 Task: Create a task  Implement a new remote access system for a company's employees , assign it to team member softage.4@softage.net in the project AgileHive and update the status of the task to  On Track  , set the priority of the task to Low
Action: Mouse moved to (164, 298)
Screenshot: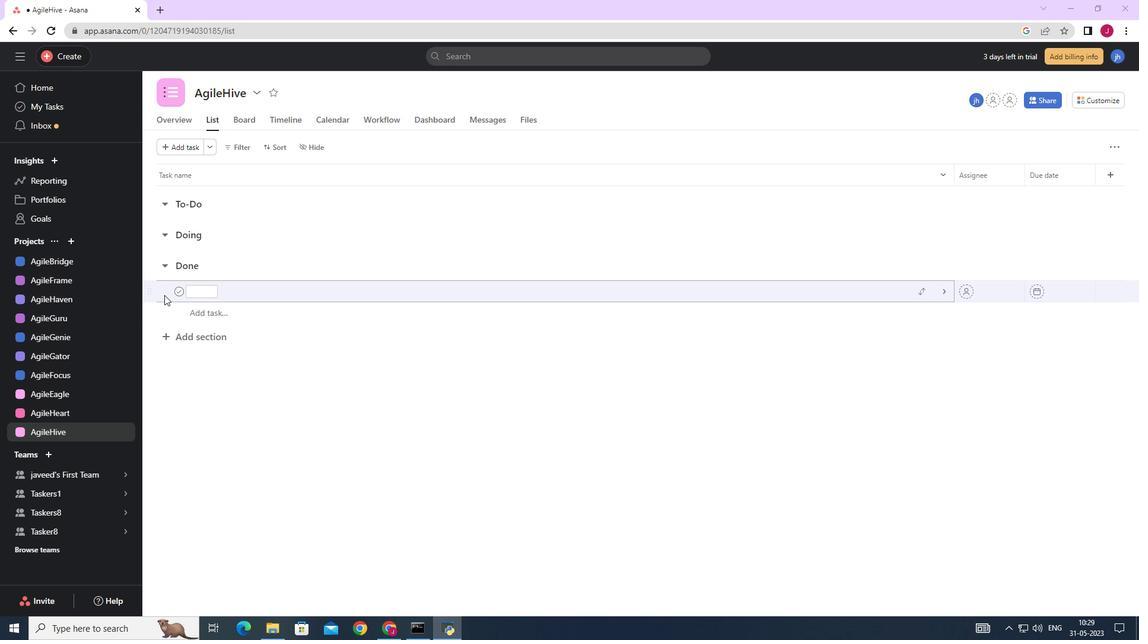 
Action: Mouse scrolled (164, 299) with delta (0, 0)
Screenshot: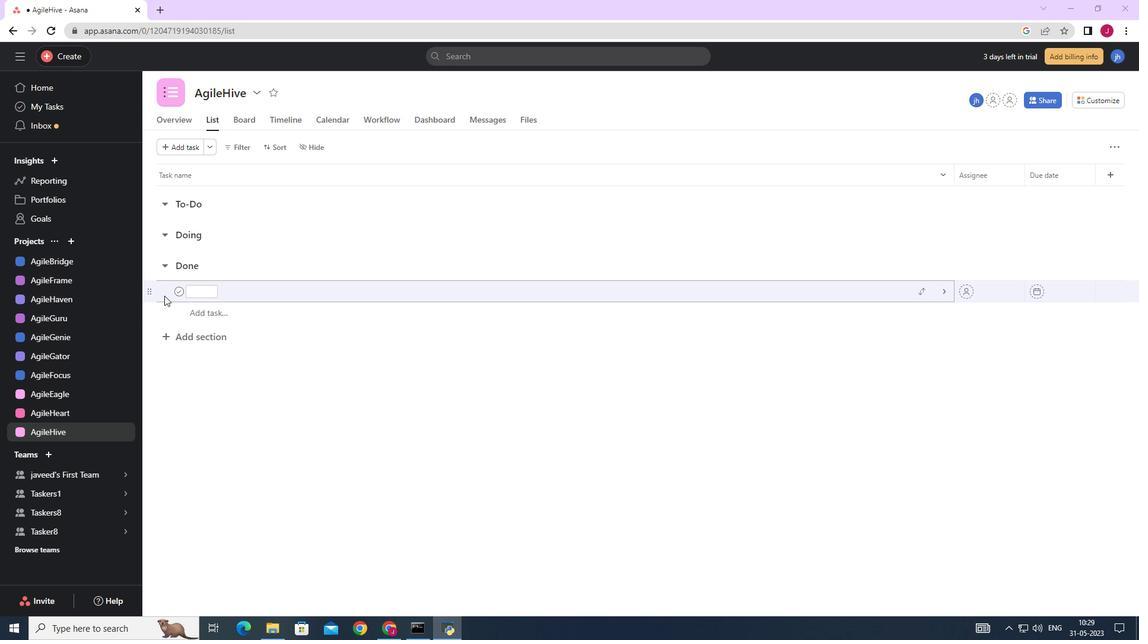 
Action: Mouse scrolled (164, 299) with delta (0, 0)
Screenshot: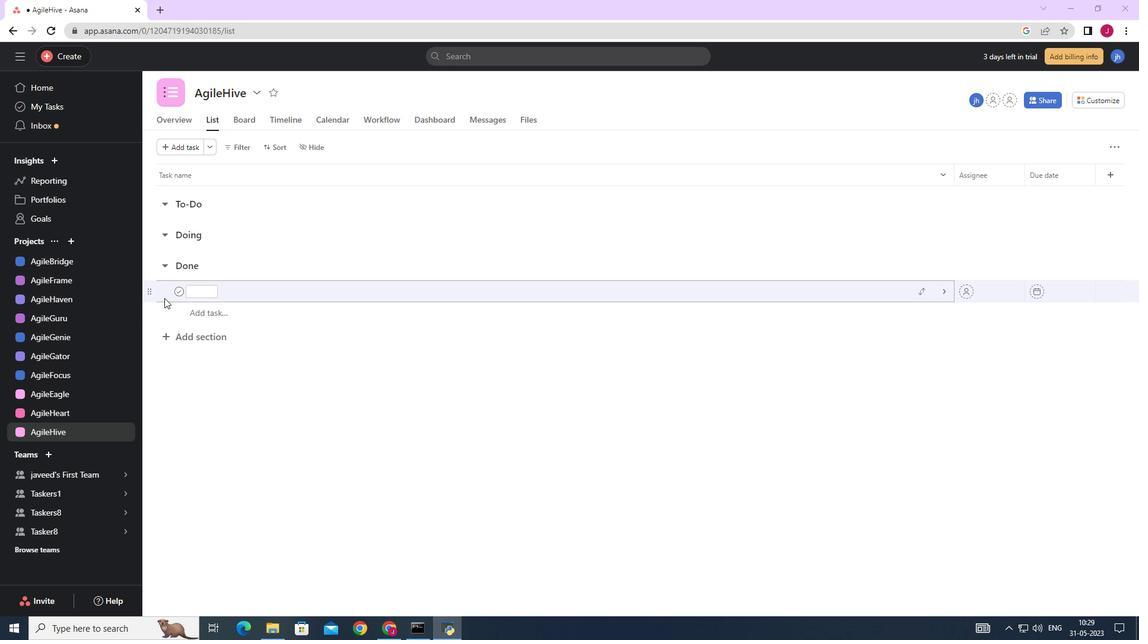 
Action: Mouse scrolled (164, 299) with delta (0, 0)
Screenshot: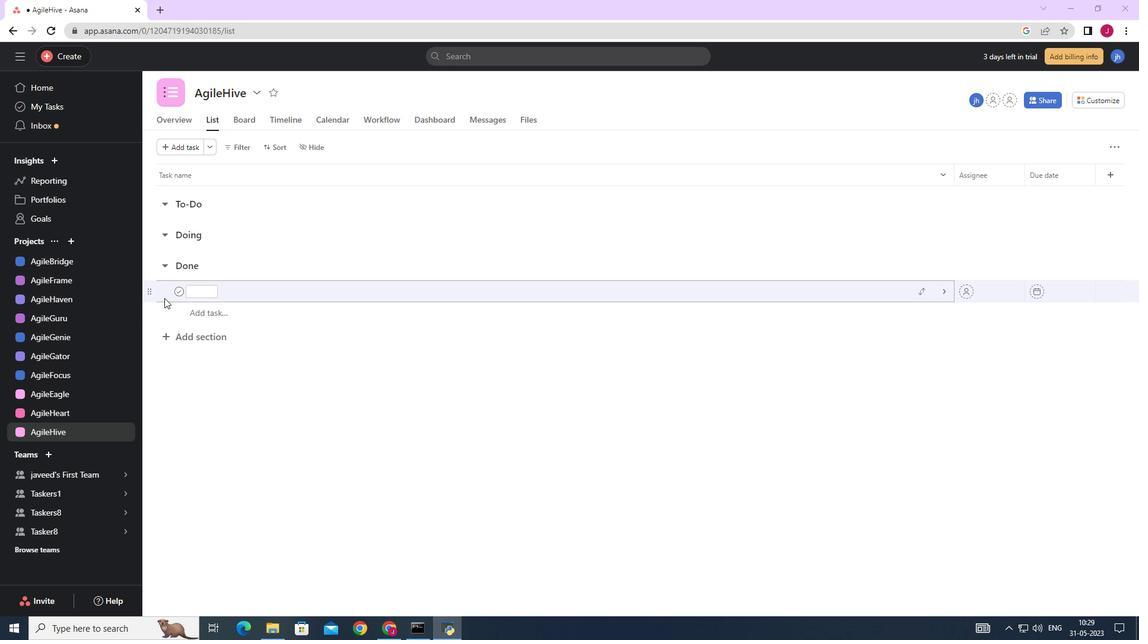 
Action: Mouse moved to (73, 86)
Screenshot: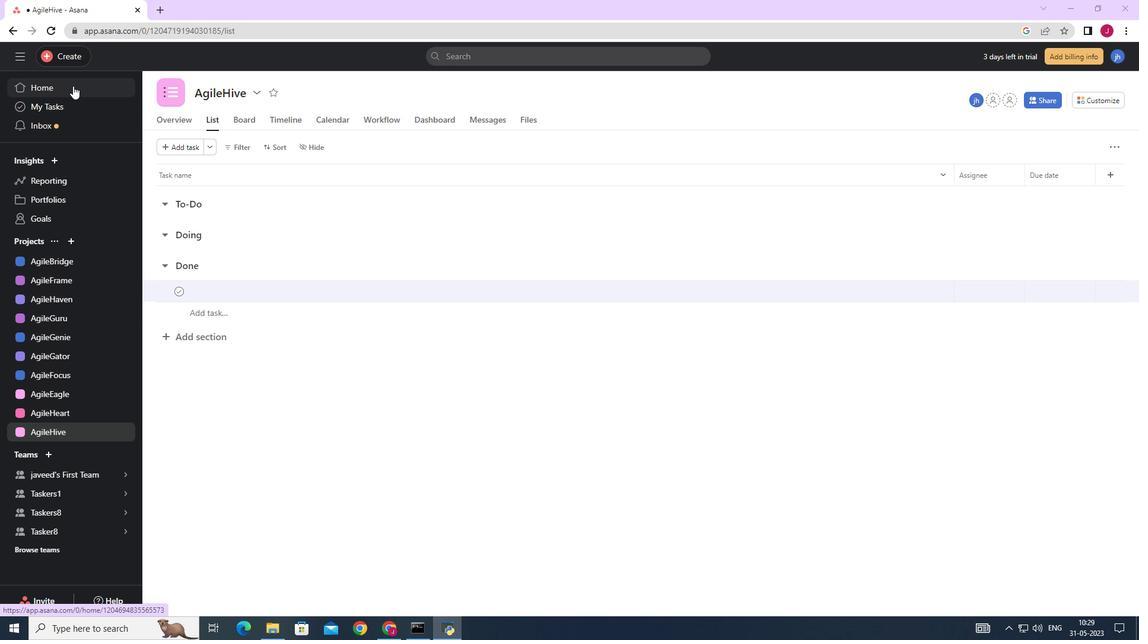 
Action: Mouse pressed left at (73, 86)
Screenshot: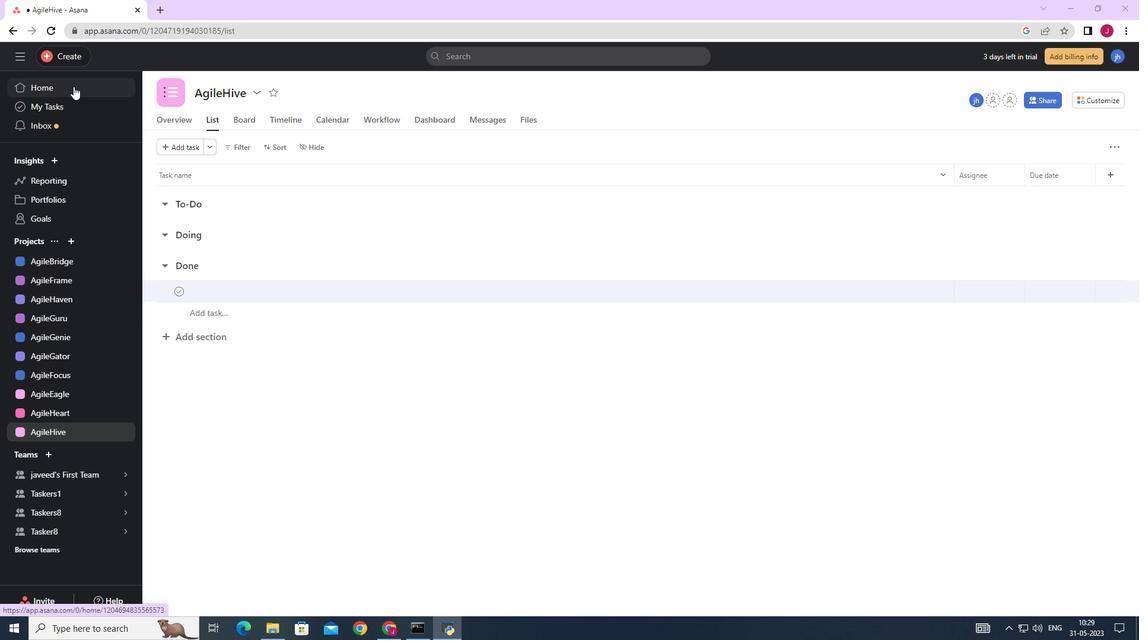 
Action: Mouse moved to (53, 264)
Screenshot: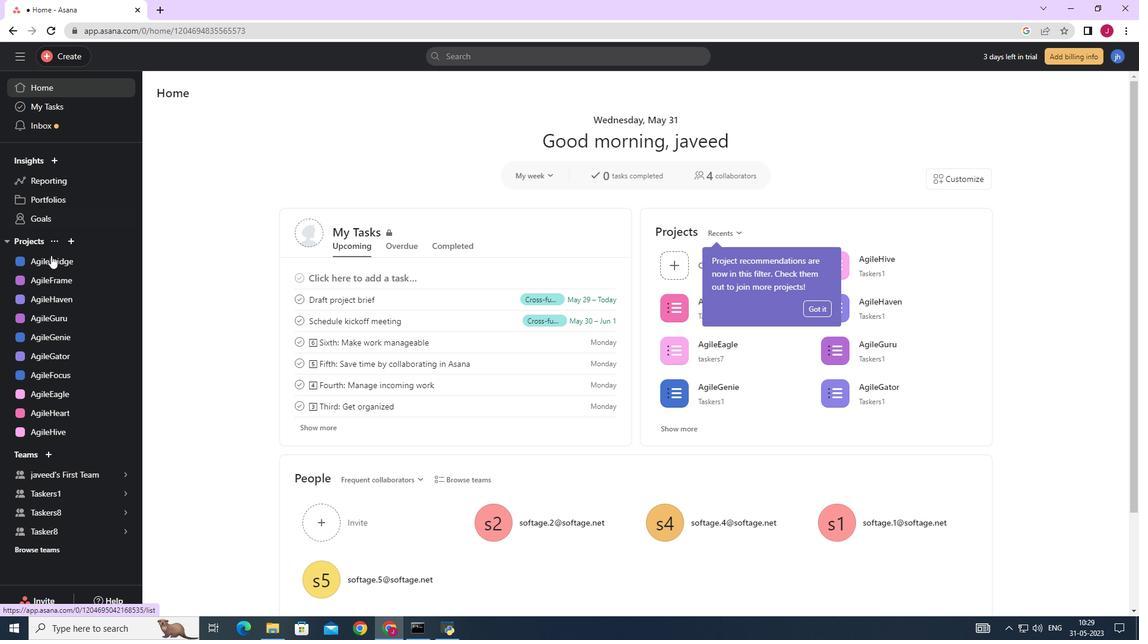 
Action: Mouse pressed left at (53, 264)
Screenshot: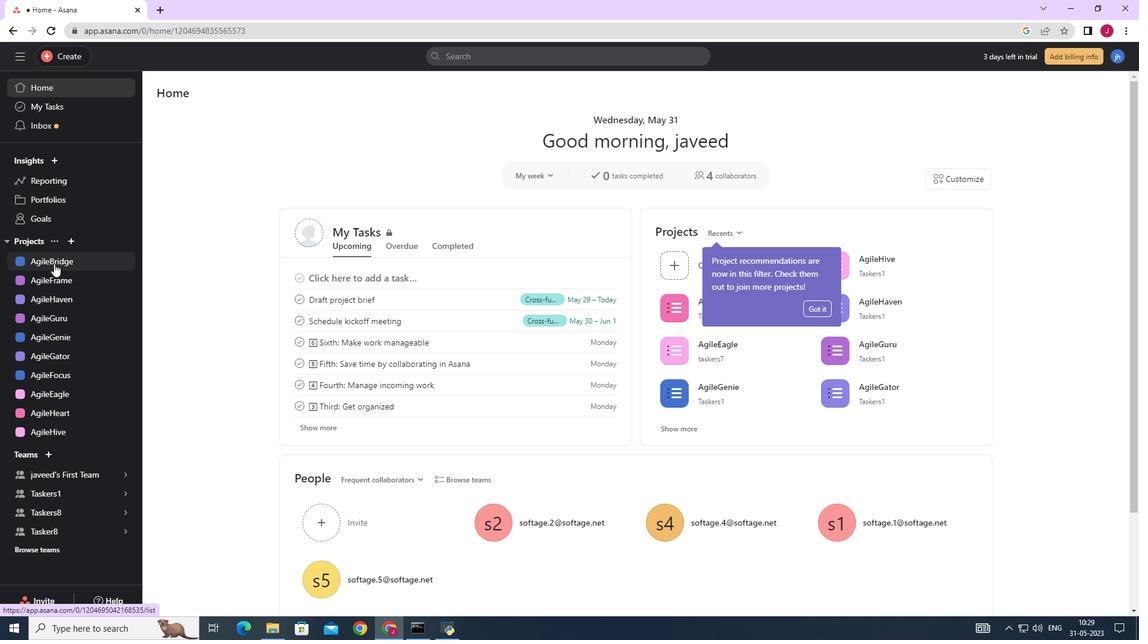 
Action: Mouse moved to (57, 433)
Screenshot: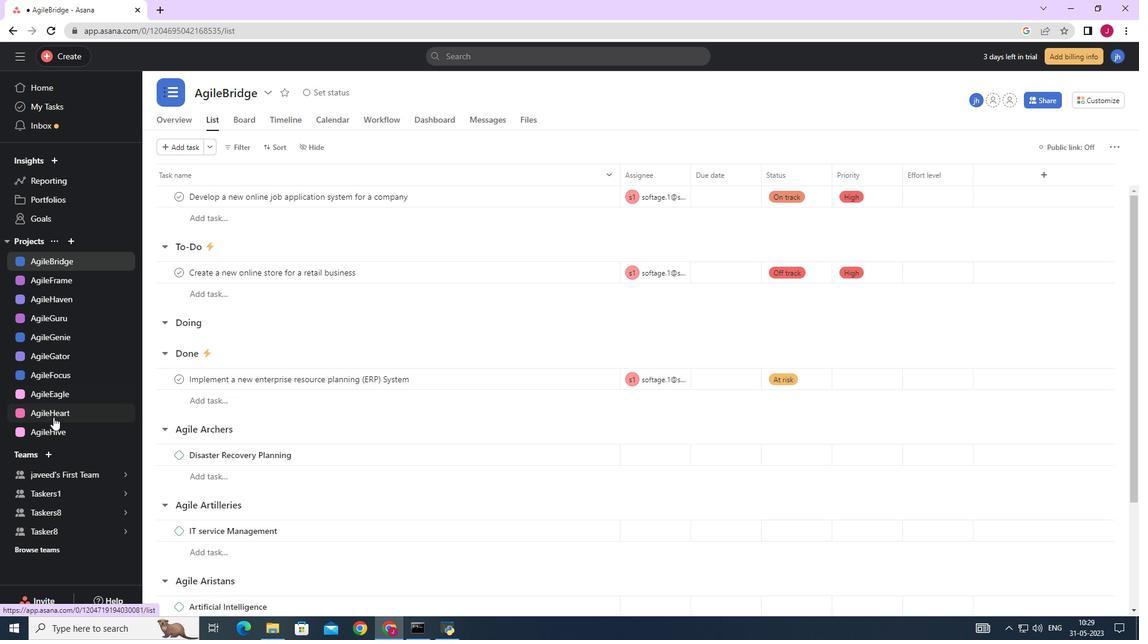 
Action: Mouse pressed left at (57, 433)
Screenshot: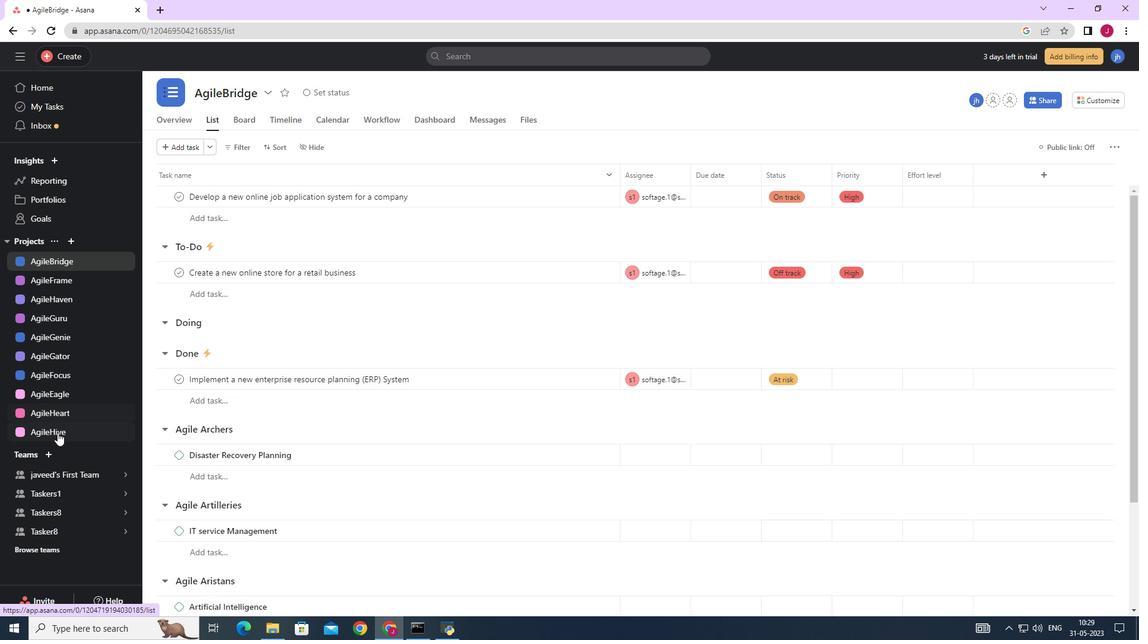 
Action: Mouse moved to (74, 55)
Screenshot: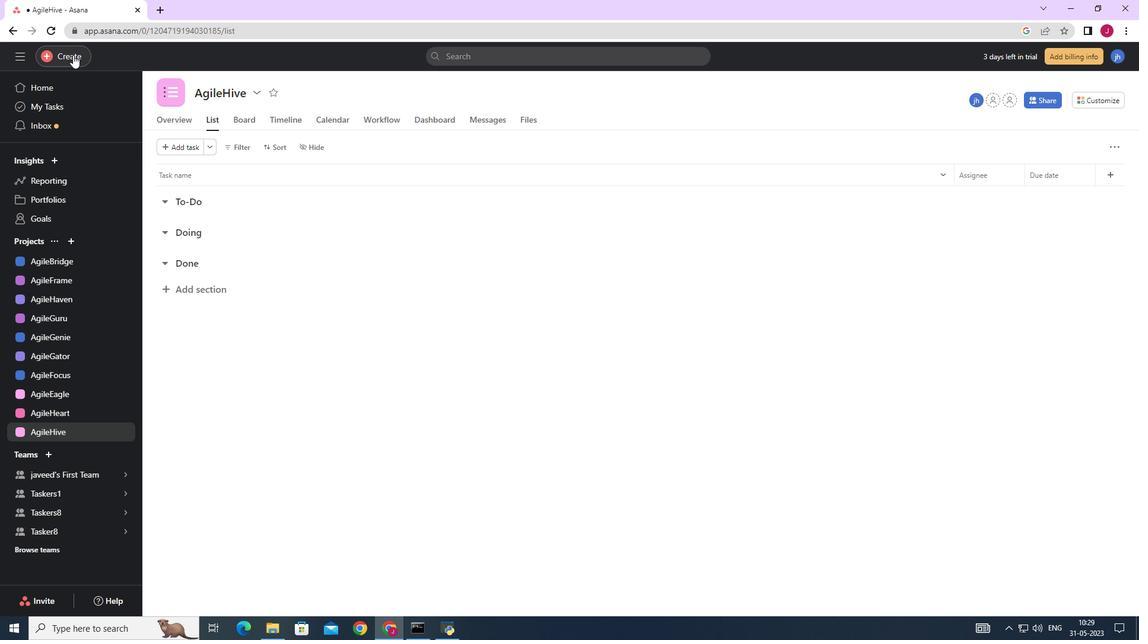 
Action: Mouse pressed left at (74, 55)
Screenshot: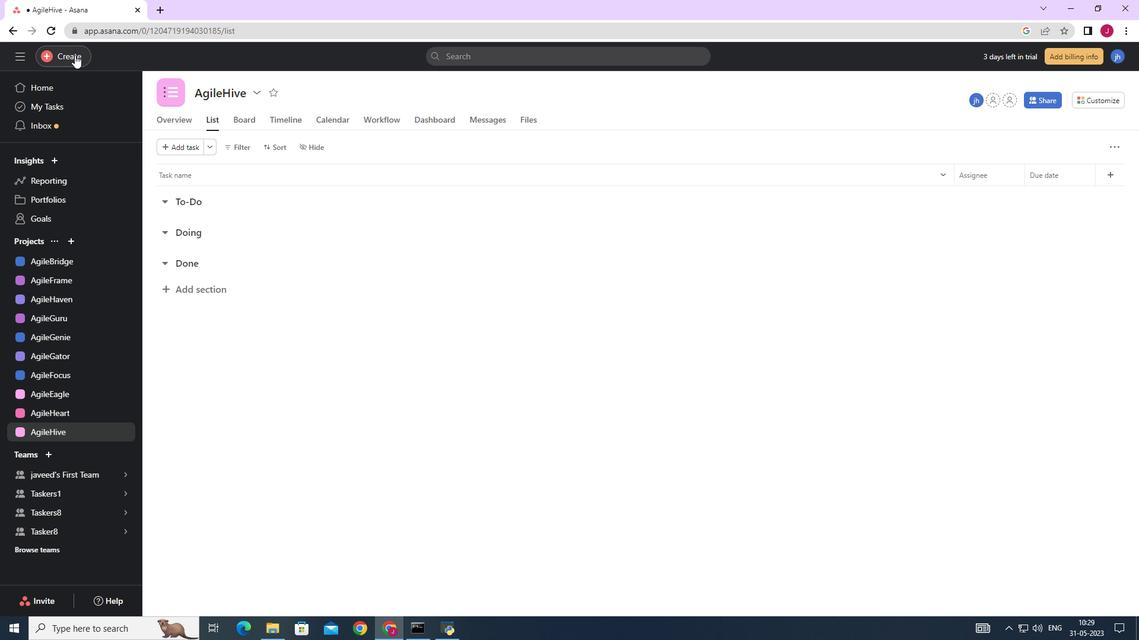 
Action: Mouse moved to (136, 56)
Screenshot: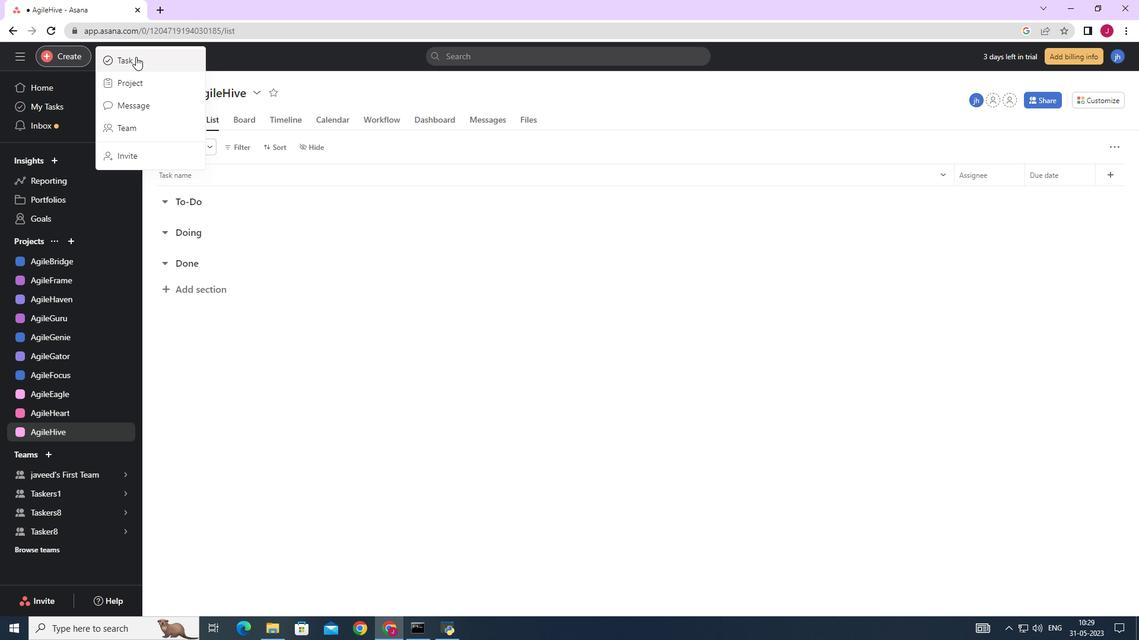 
Action: Mouse pressed left at (136, 56)
Screenshot: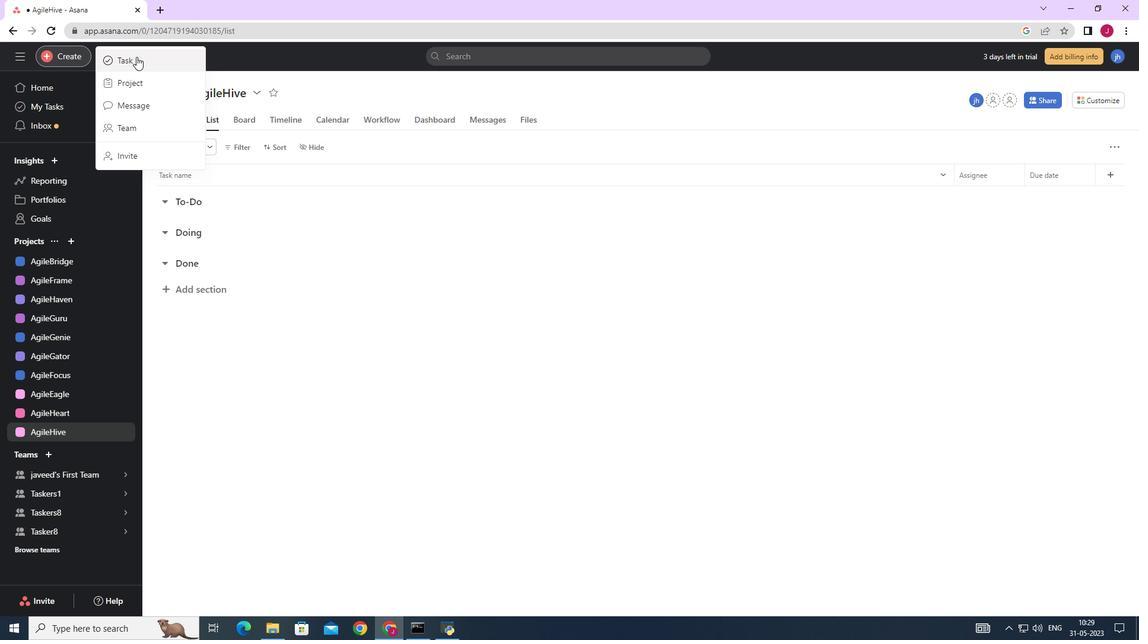 
Action: Mouse moved to (929, 394)
Screenshot: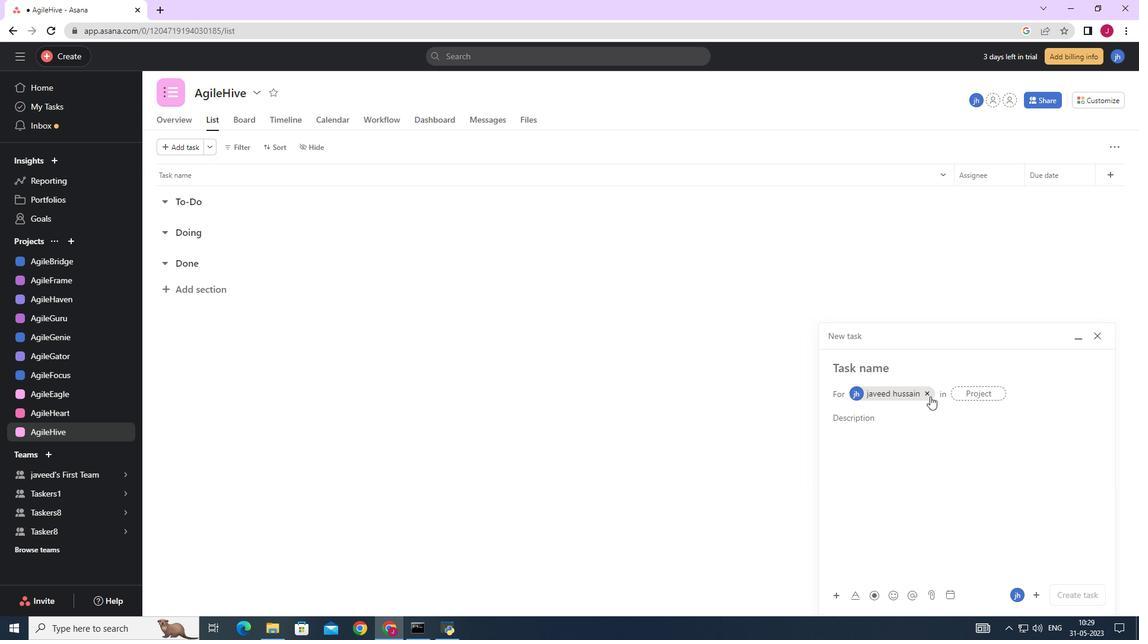 
Action: Mouse pressed left at (929, 394)
Screenshot: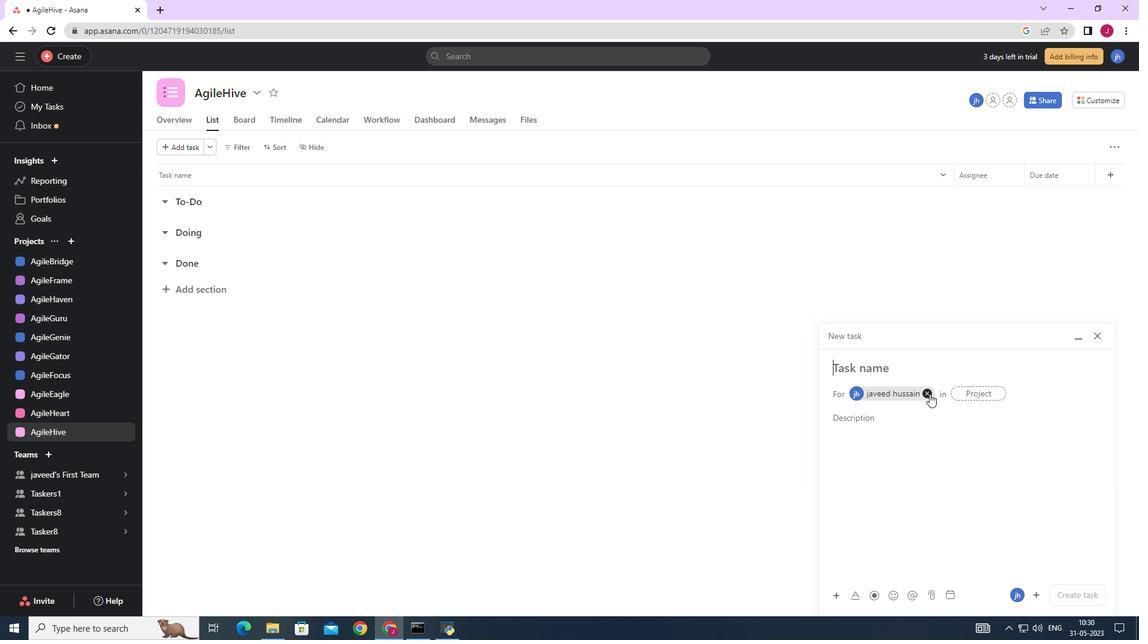 
Action: Mouse moved to (867, 366)
Screenshot: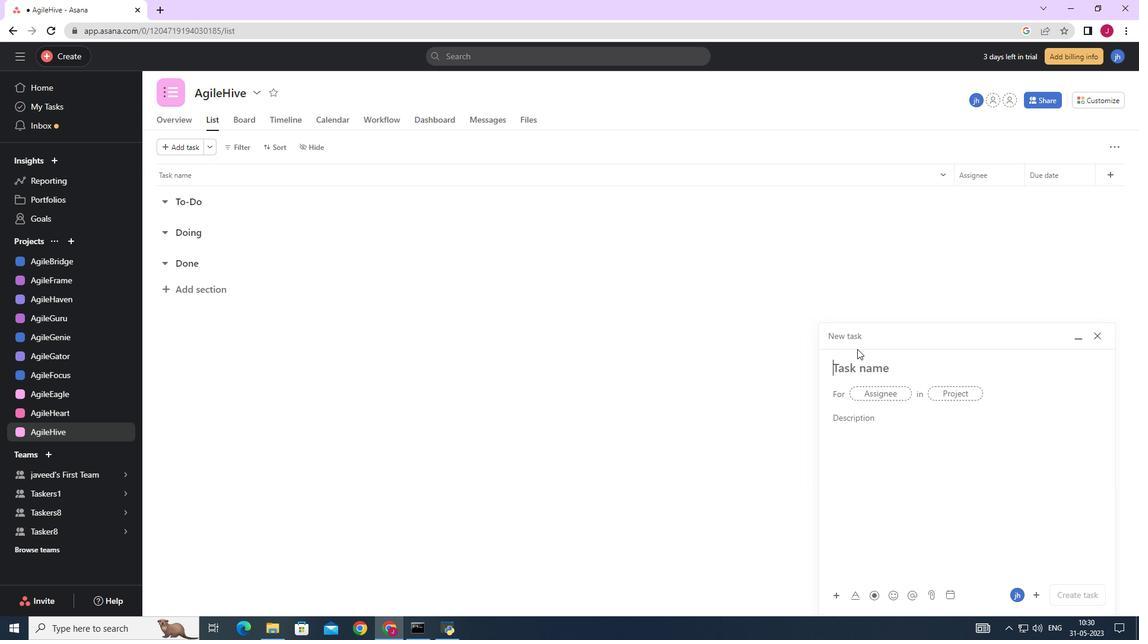 
Action: Mouse pressed left at (867, 366)
Screenshot: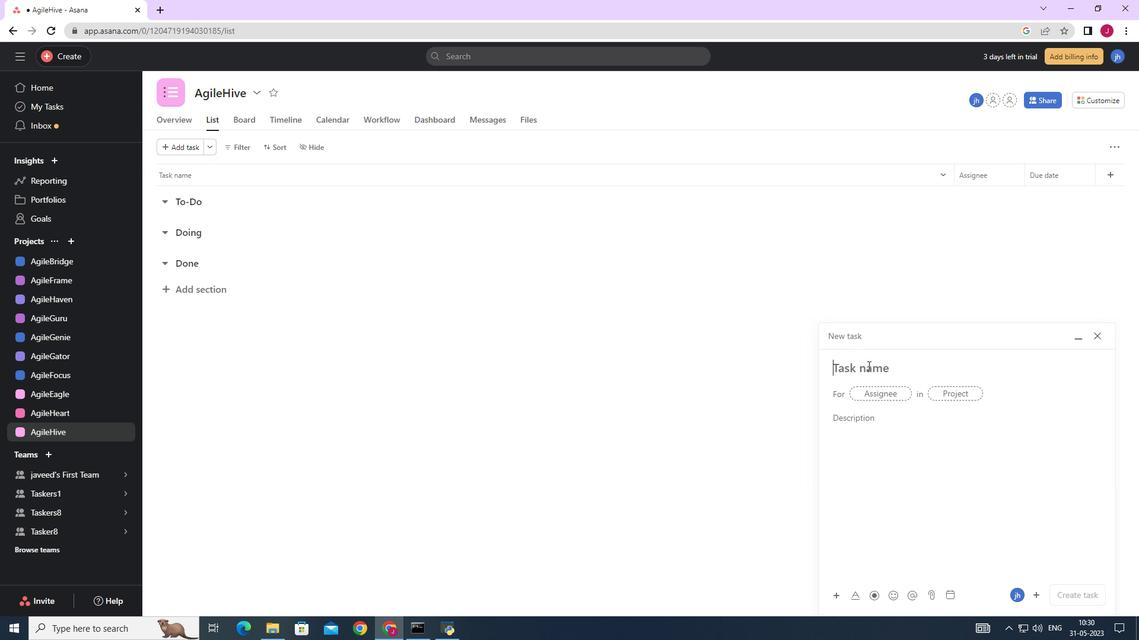 
Action: Mouse moved to (883, 322)
Screenshot: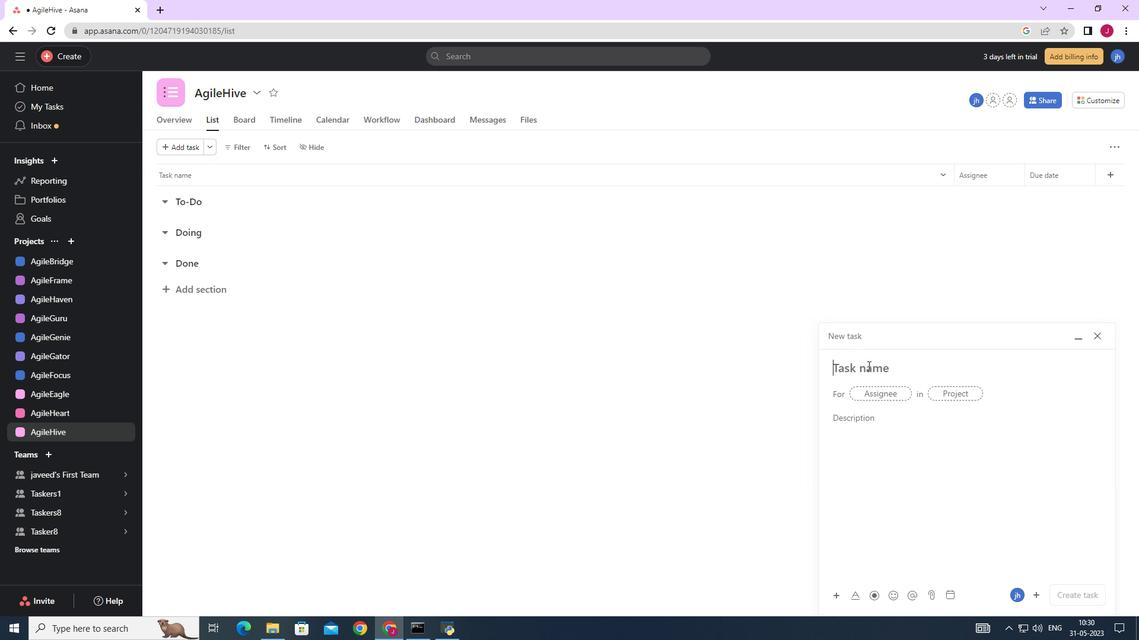
Action: Key pressed <Key.caps_lock>I<Key.caps_lock>mplement<Key.space>a<Key.space>new<Key.space>remote<Key.space>access<Key.space>system<Key.space>for<Key.space>a<Key.space>companys<Key.space>employee
Screenshot: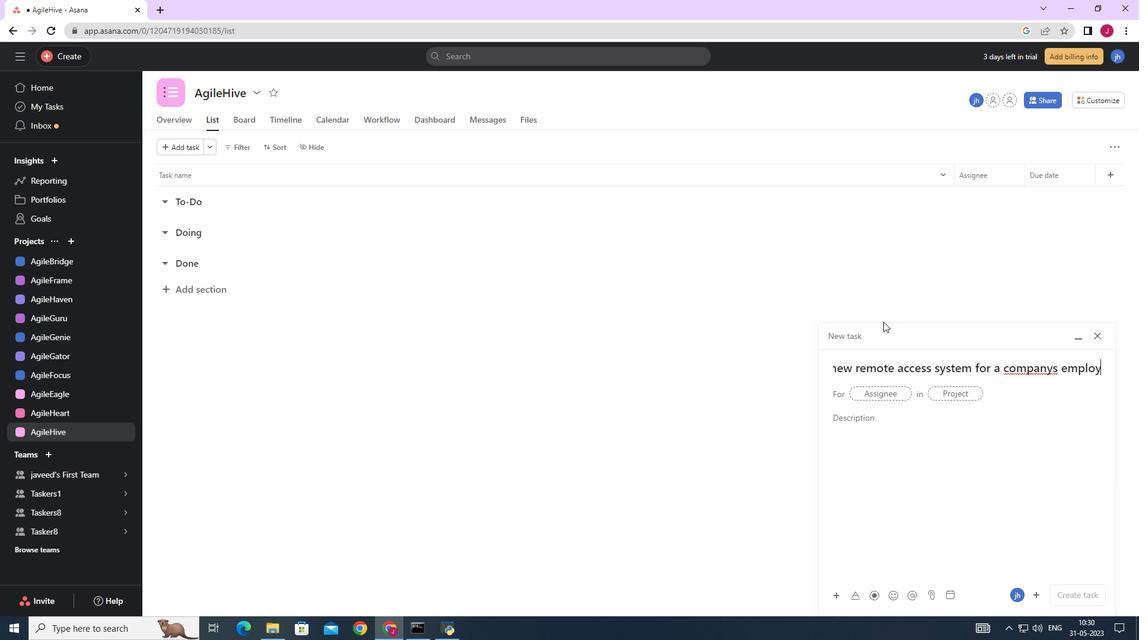 
Action: Mouse moved to (1012, 367)
Screenshot: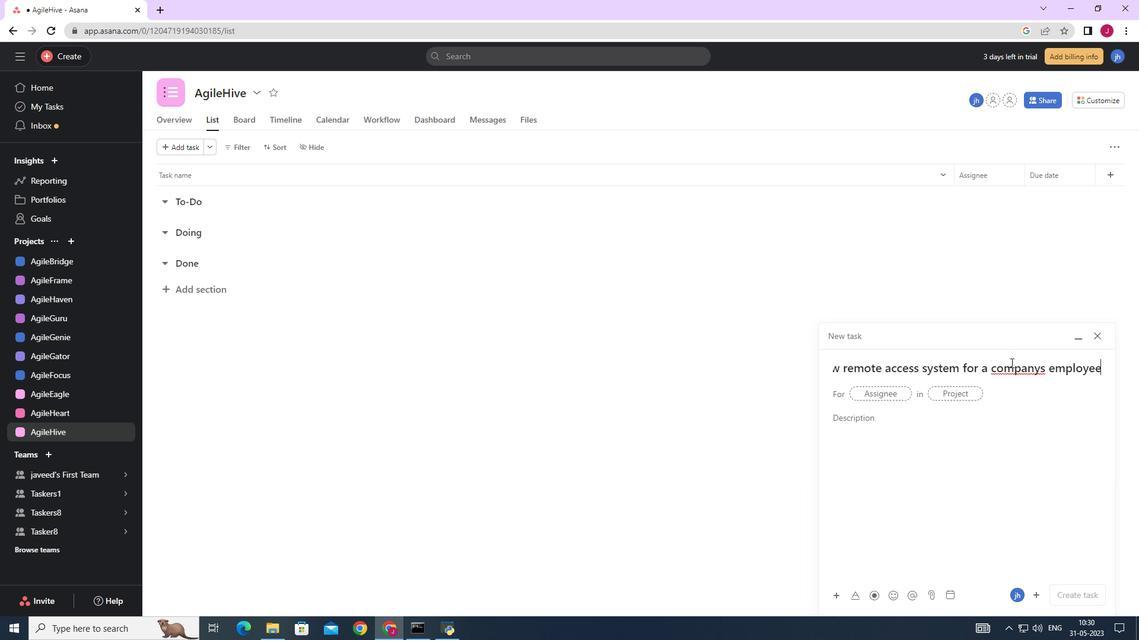 
Action: Mouse pressed right at (1012, 367)
Screenshot: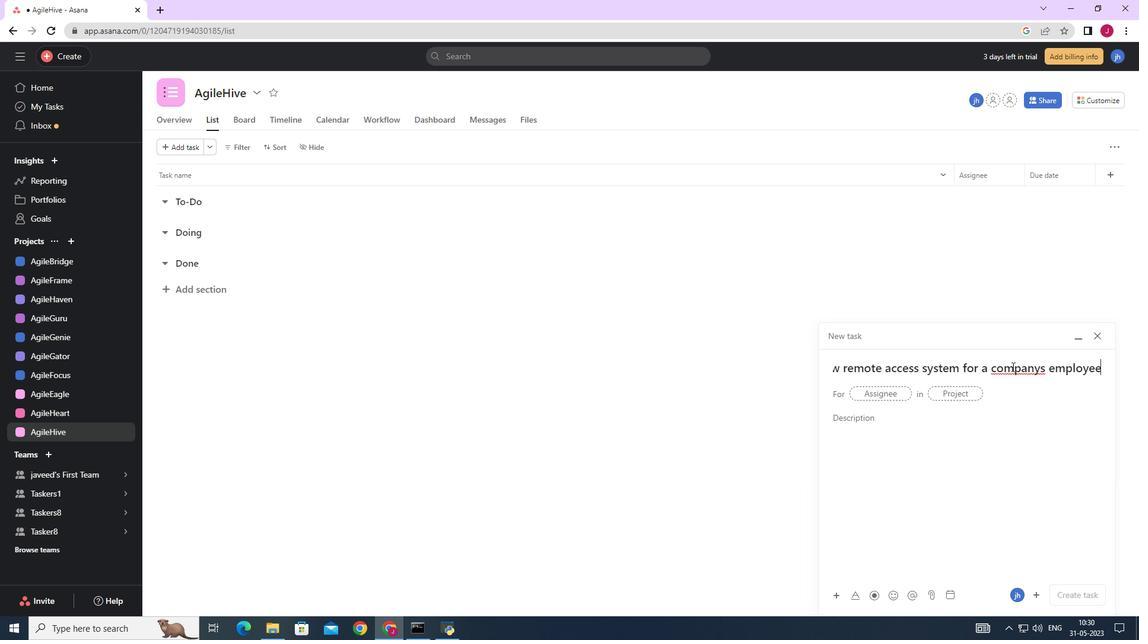 
Action: Mouse moved to (1022, 372)
Screenshot: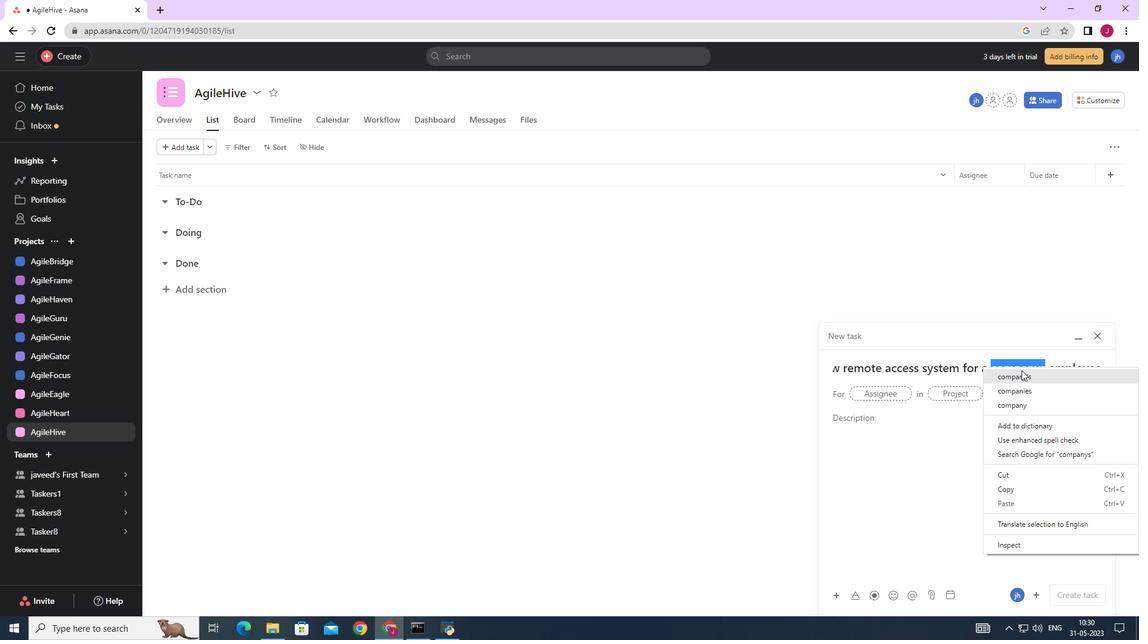 
Action: Mouse pressed left at (1022, 372)
Screenshot: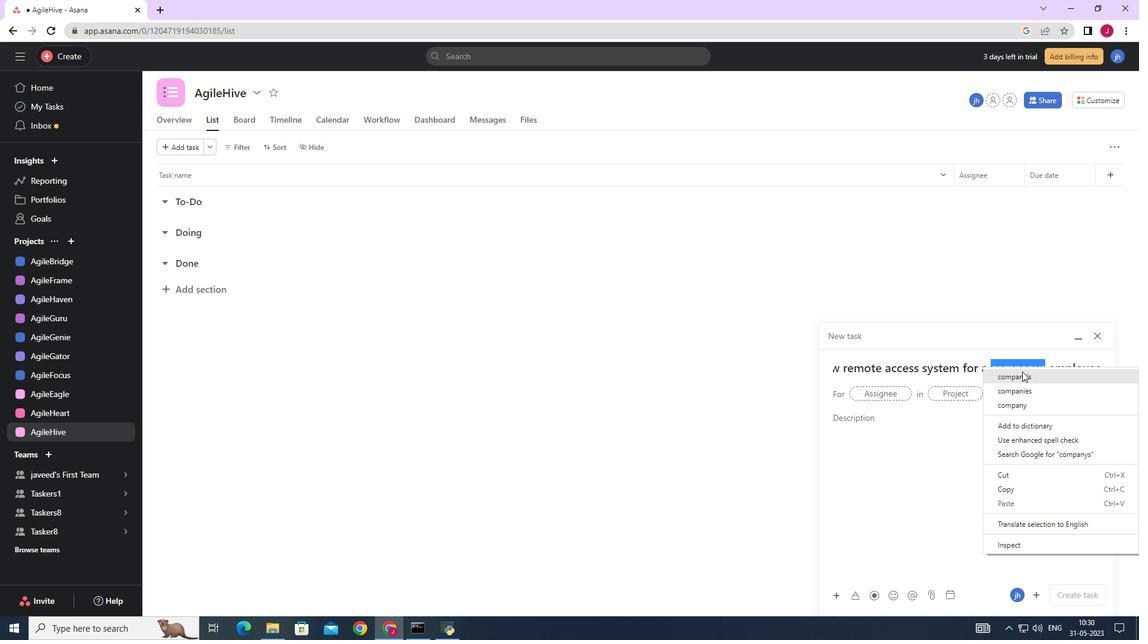 
Action: Mouse moved to (873, 401)
Screenshot: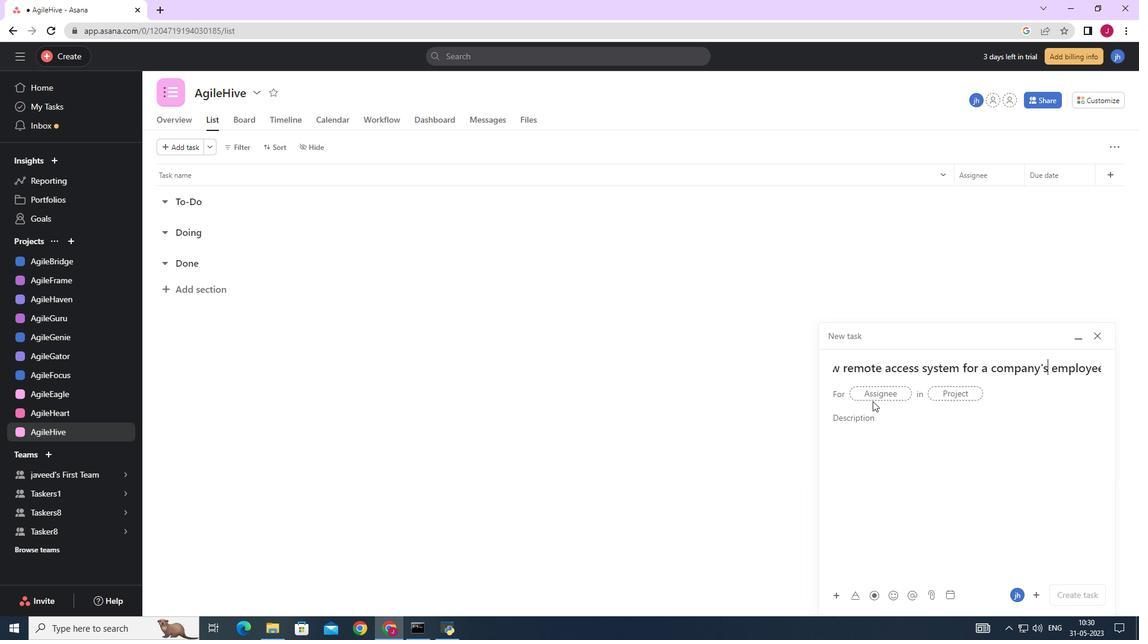 
Action: Mouse pressed left at (873, 401)
Screenshot: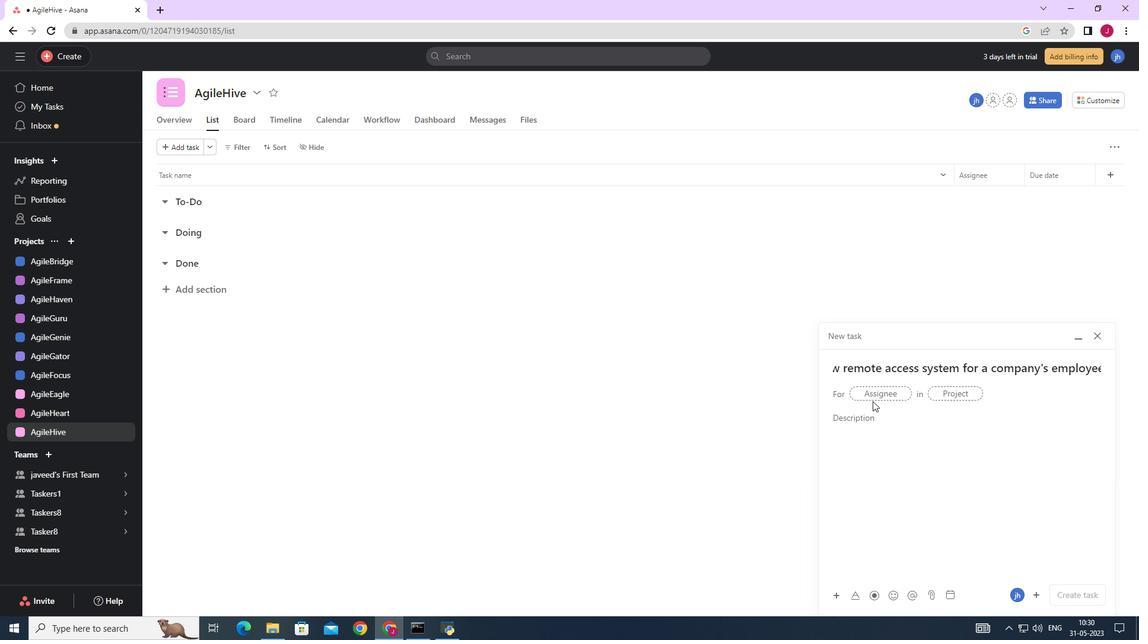 
Action: Mouse moved to (875, 398)
Screenshot: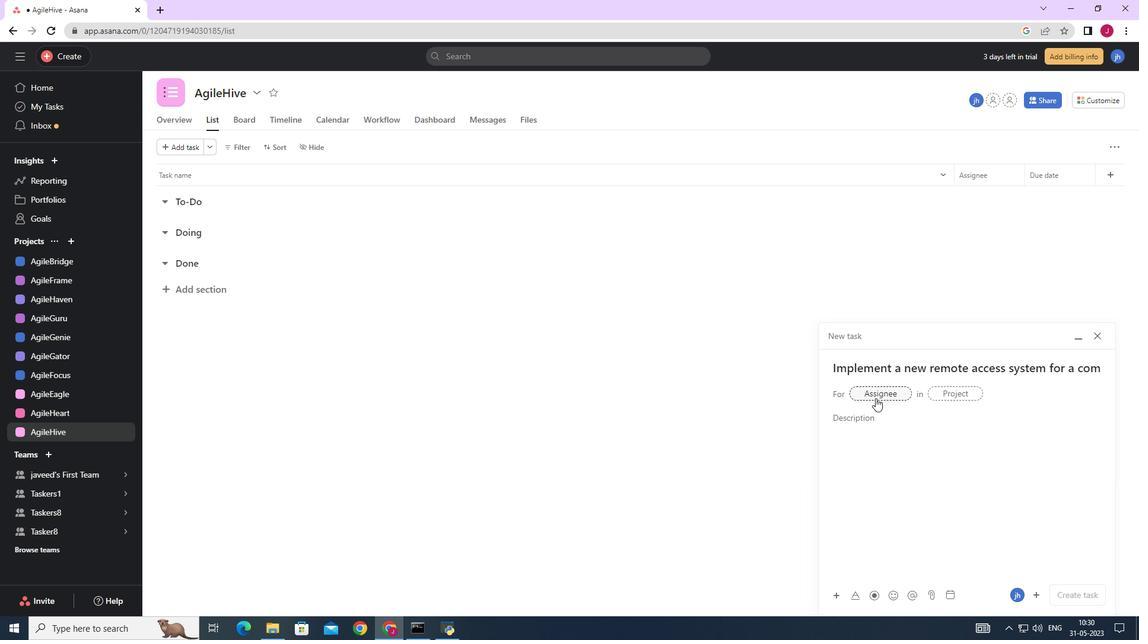 
Action: Mouse pressed left at (875, 398)
Screenshot: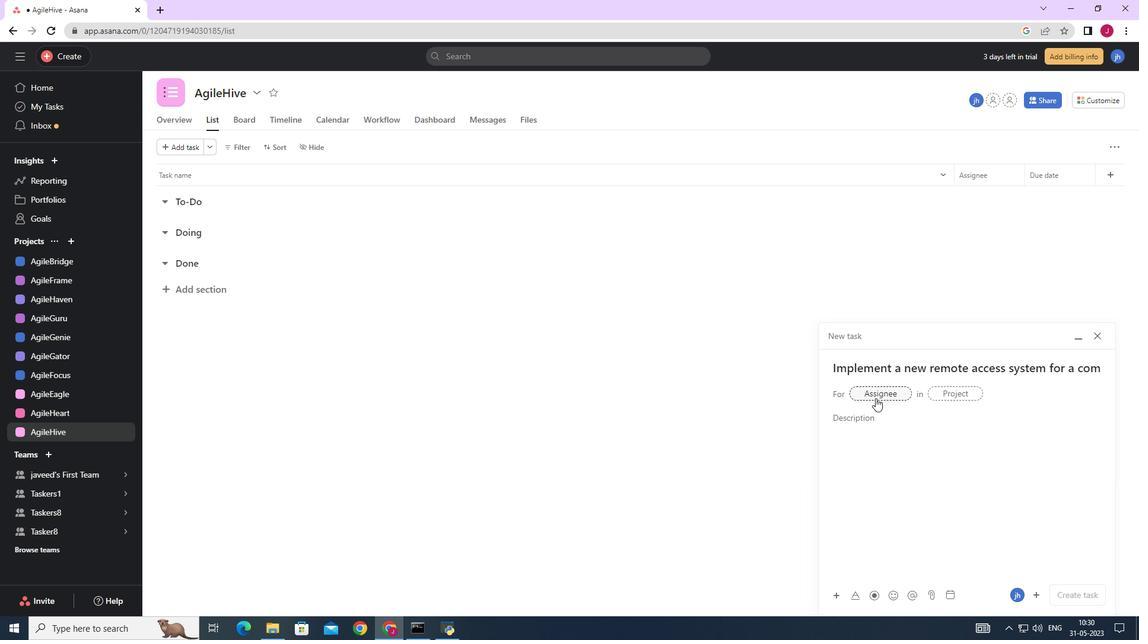 
Action: Key pressed softage.4
Screenshot: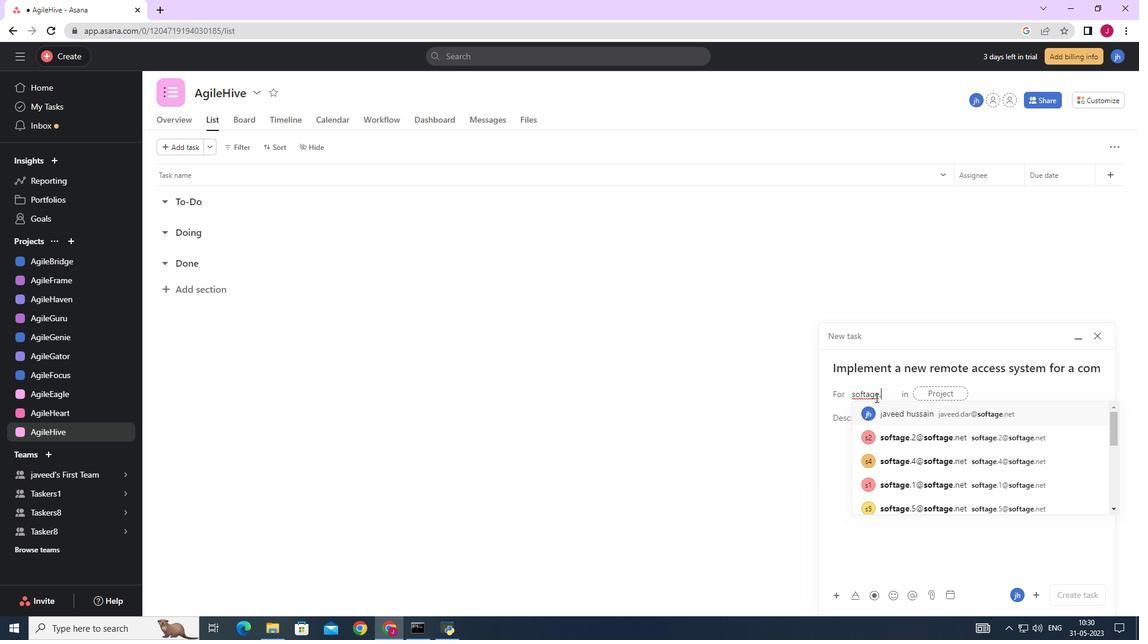 
Action: Mouse moved to (933, 418)
Screenshot: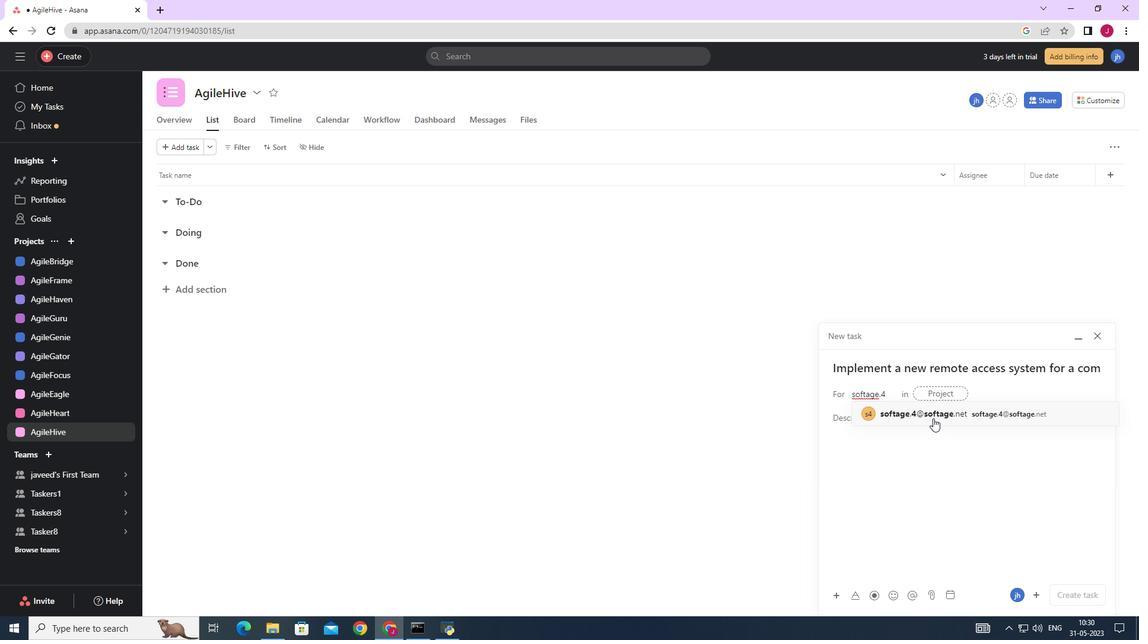 
Action: Mouse pressed left at (933, 418)
Screenshot: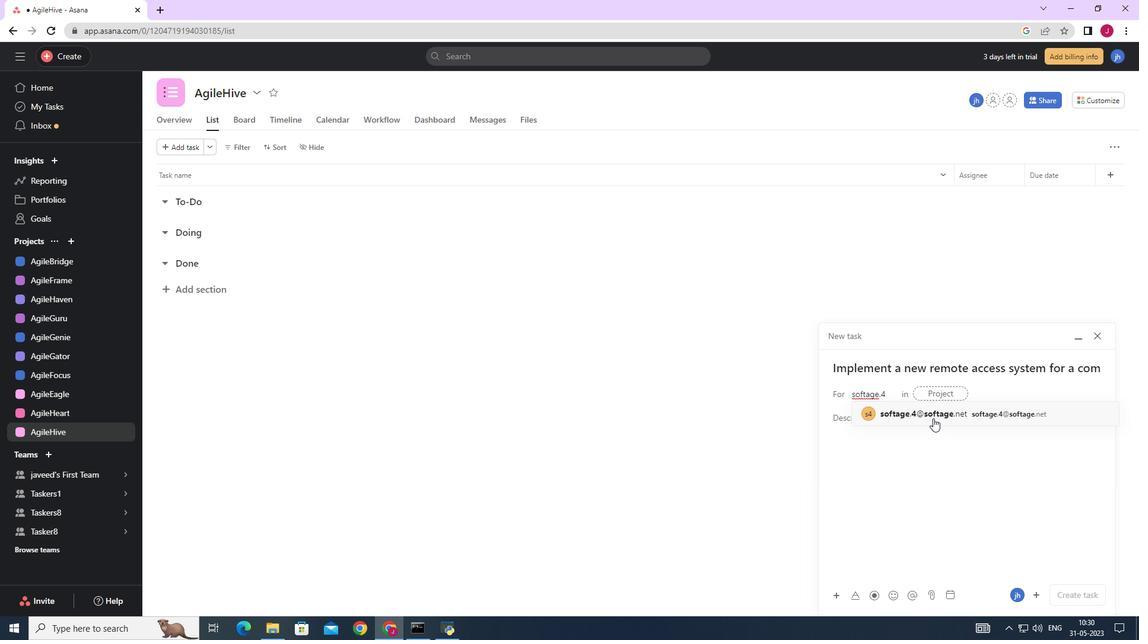 
Action: Mouse moved to (750, 413)
Screenshot: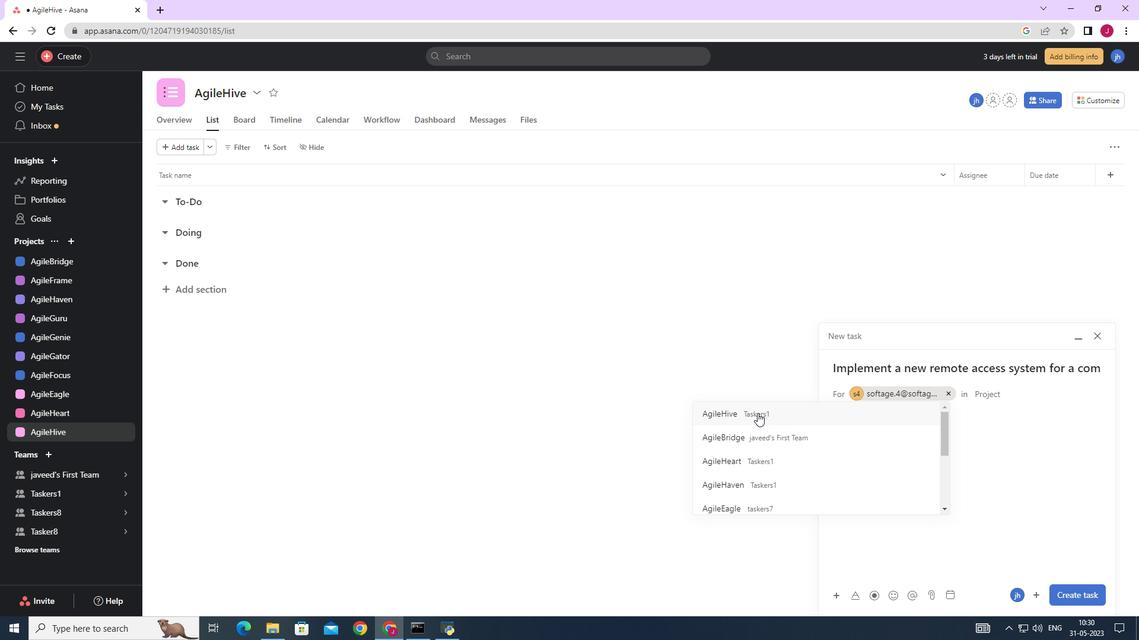 
Action: Mouse pressed left at (750, 413)
Screenshot: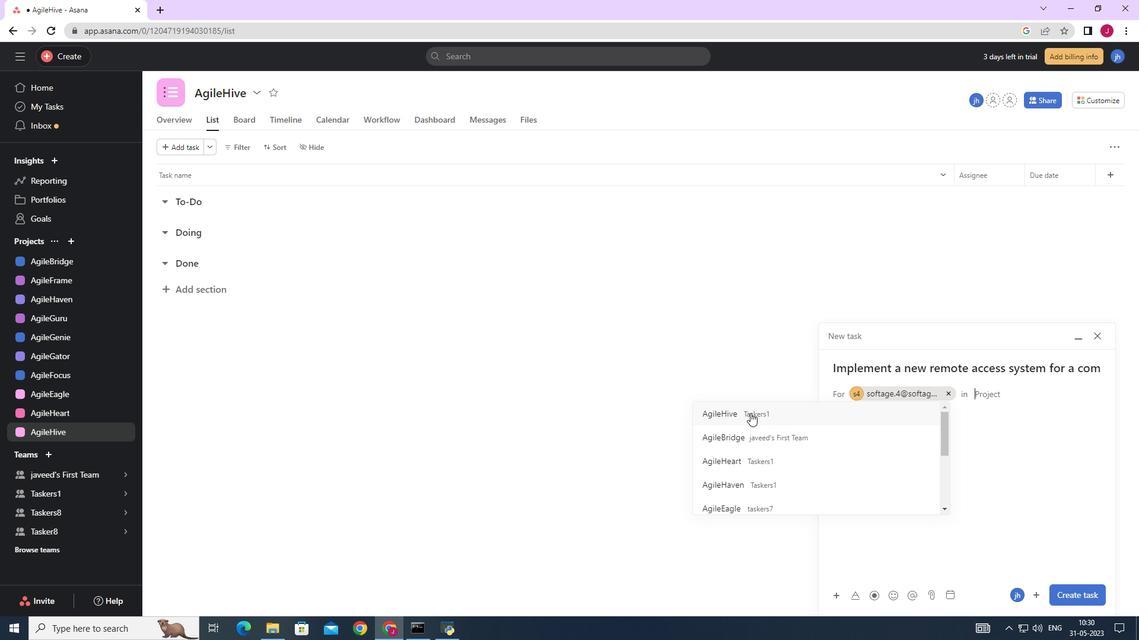 
Action: Mouse moved to (1091, 595)
Screenshot: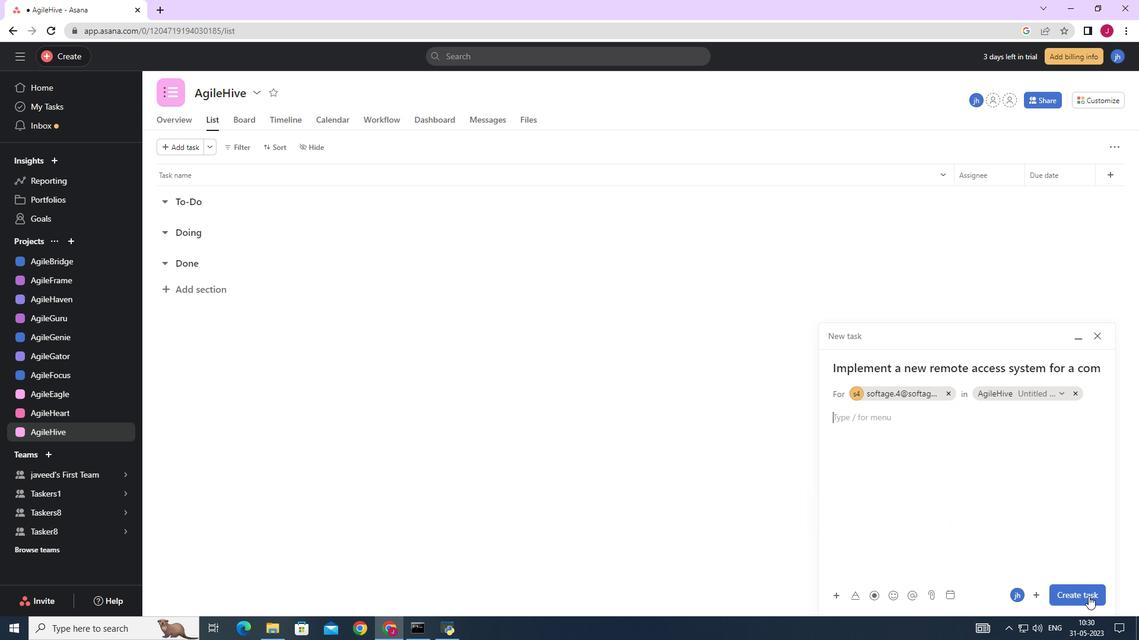 
Action: Mouse scrolled (1091, 594) with delta (0, 0)
Screenshot: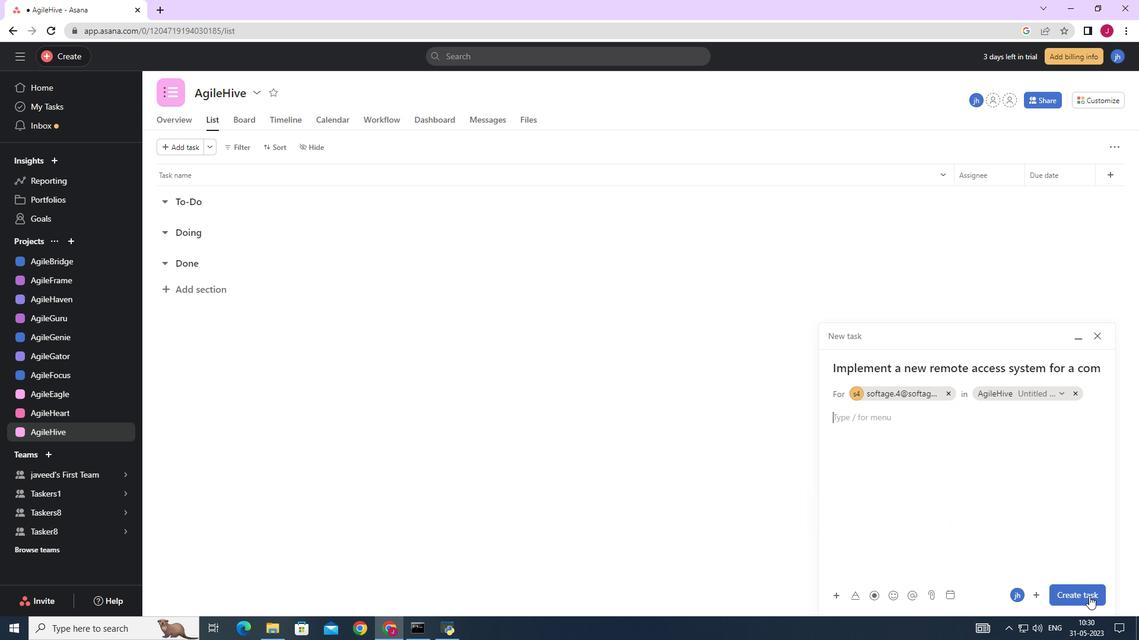 
Action: Mouse moved to (1091, 593)
Screenshot: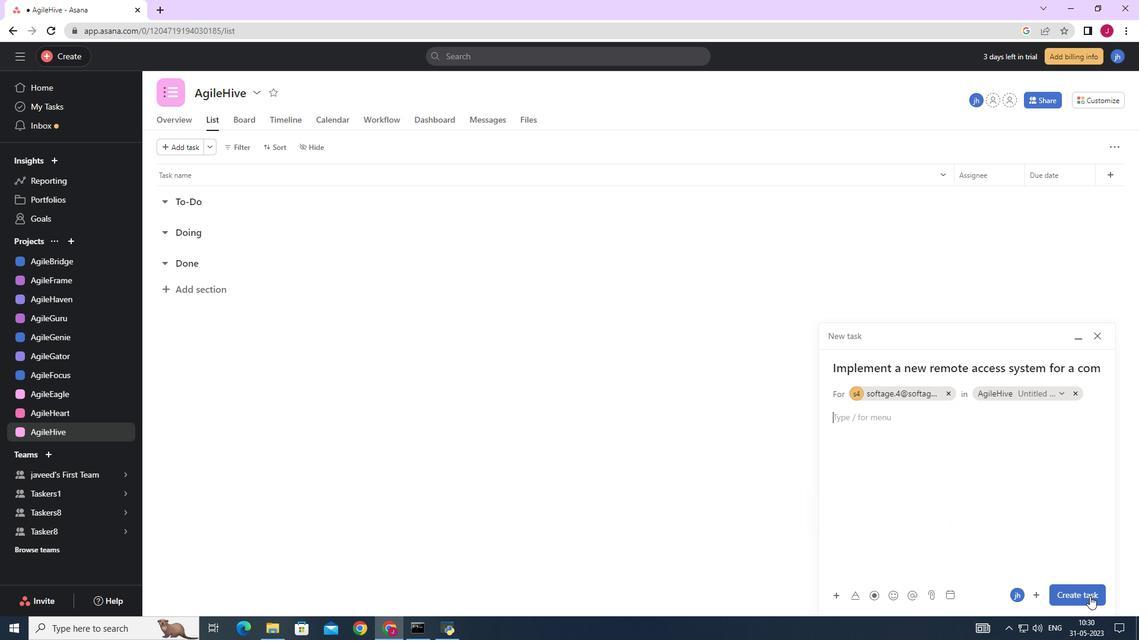
Action: Mouse scrolled (1091, 593) with delta (0, 0)
Screenshot: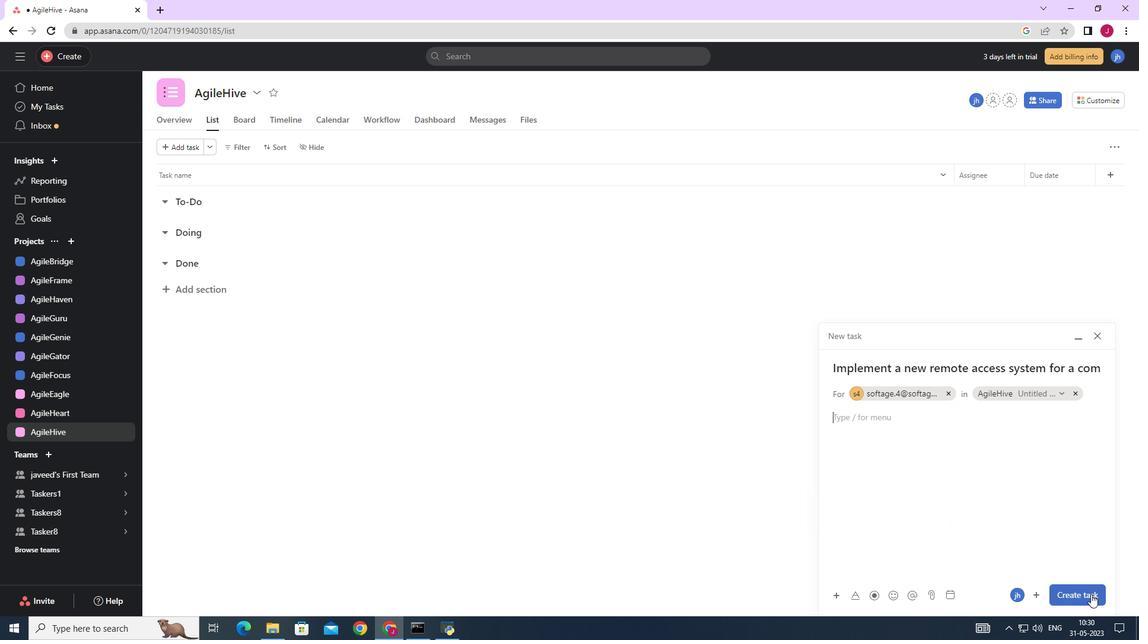 
Action: Mouse moved to (1091, 592)
Screenshot: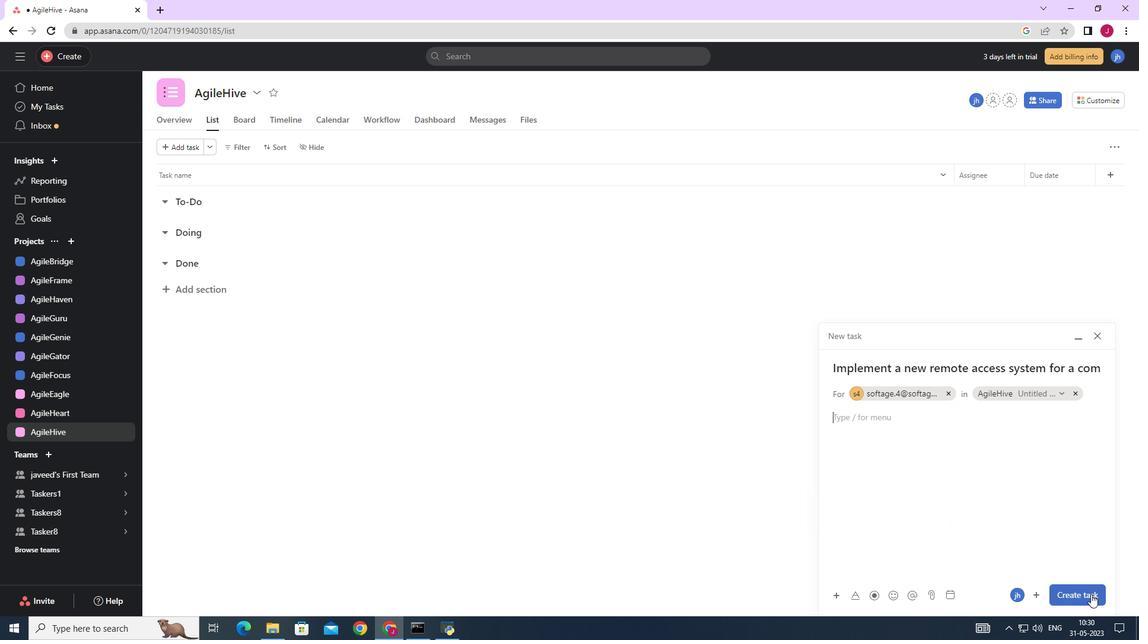 
Action: Mouse scrolled (1091, 591) with delta (0, 0)
Screenshot: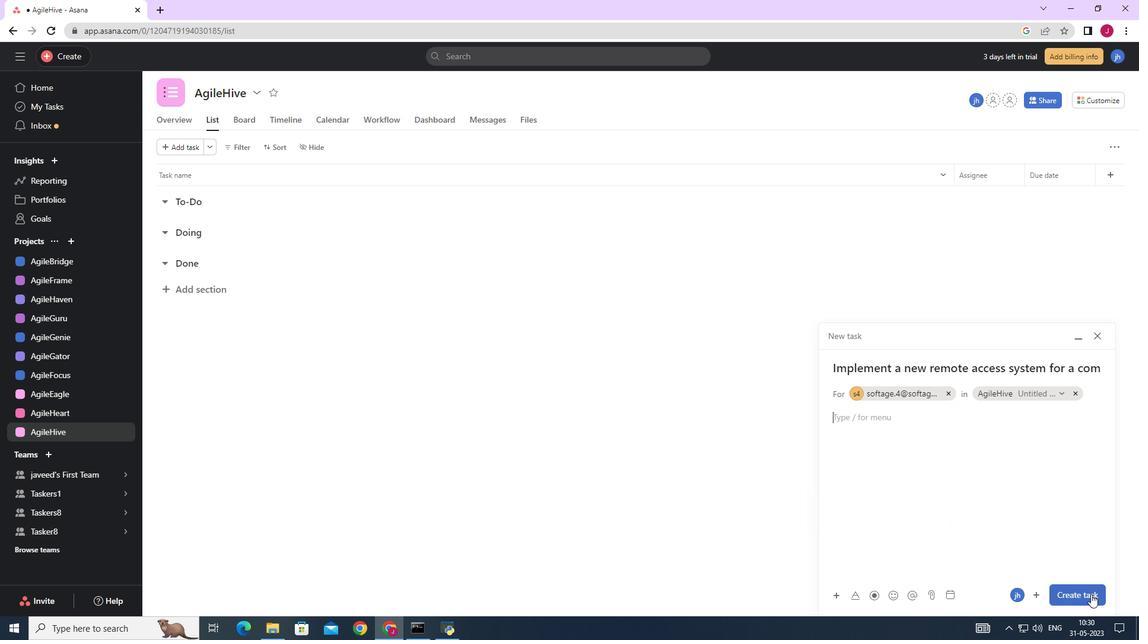 
Action: Mouse moved to (1110, 175)
Screenshot: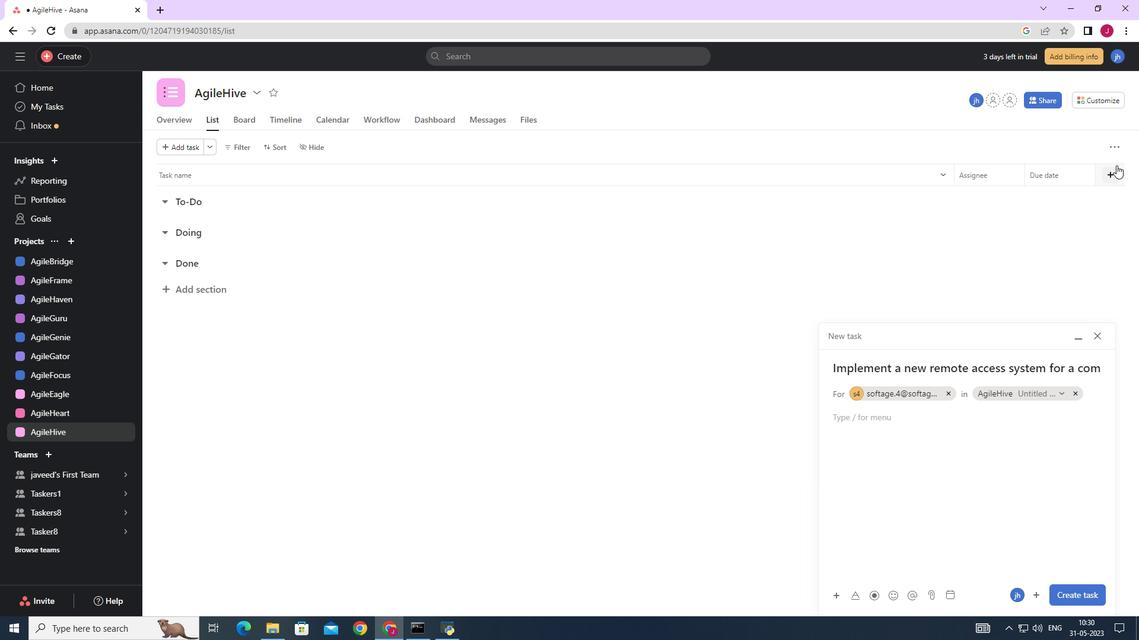 
Action: Mouse pressed left at (1110, 175)
Screenshot: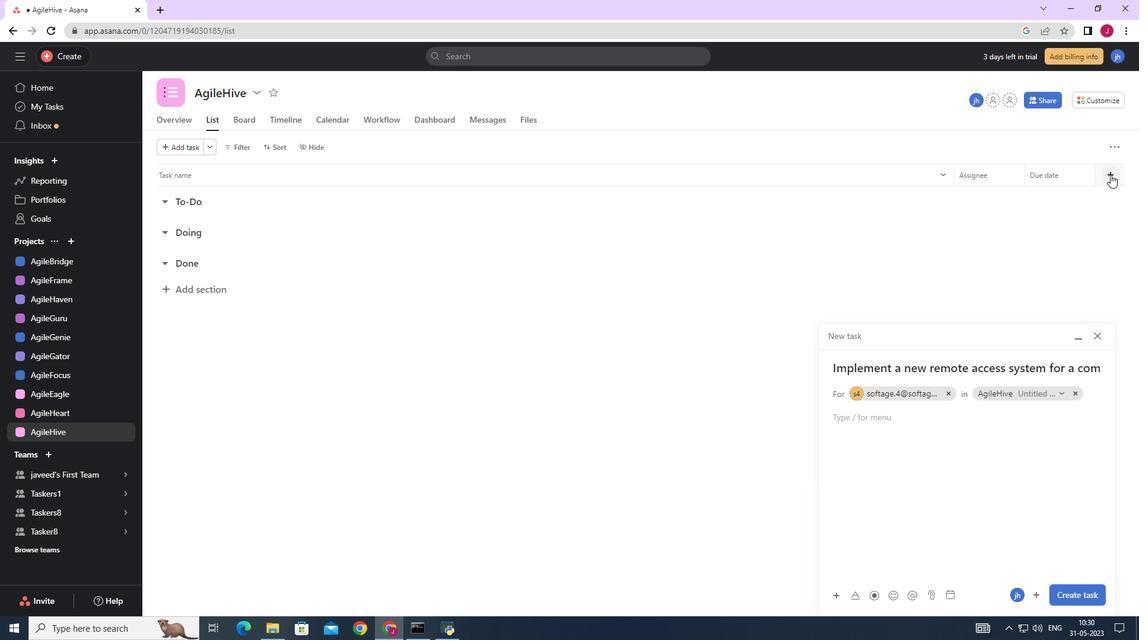 
Action: Mouse moved to (1069, 220)
Screenshot: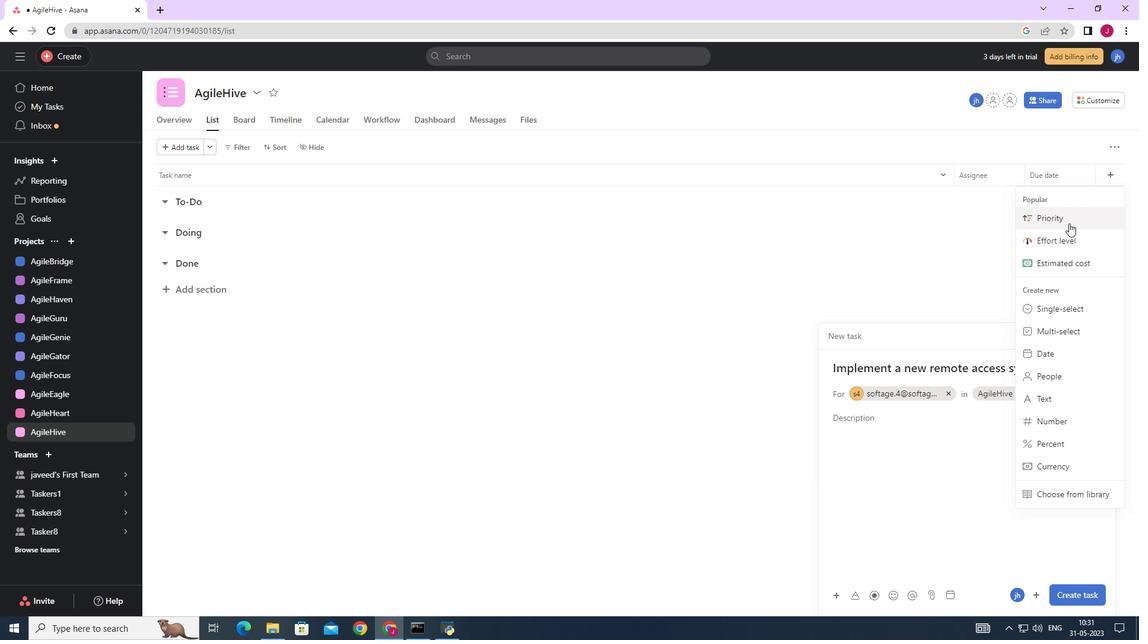 
Action: Mouse pressed left at (1069, 220)
Screenshot: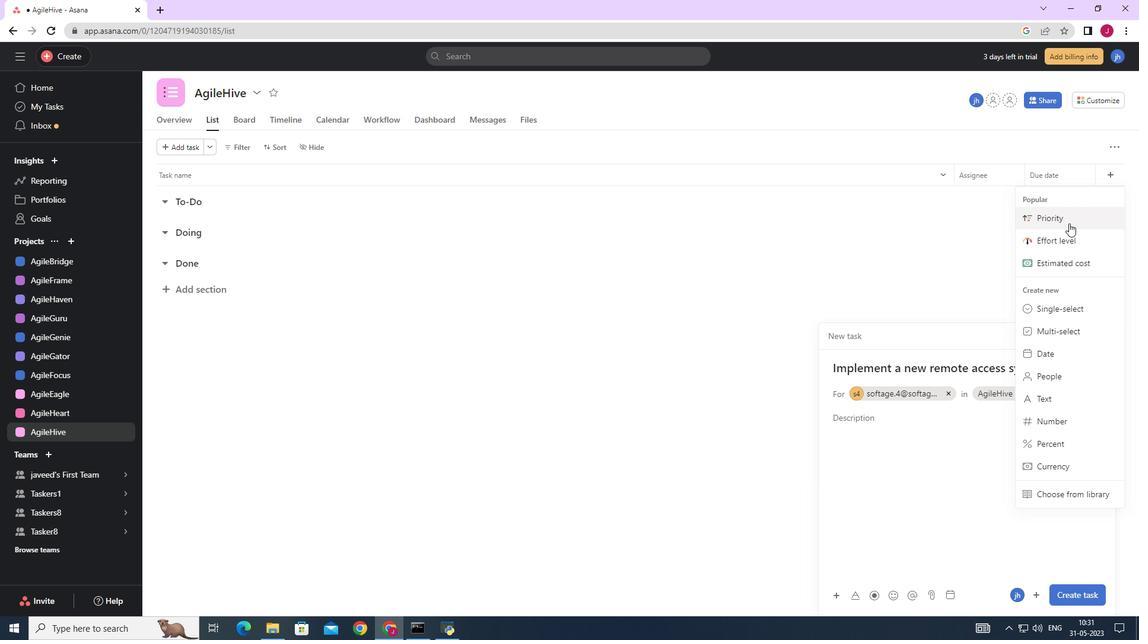 
Action: Mouse moved to (705, 404)
Screenshot: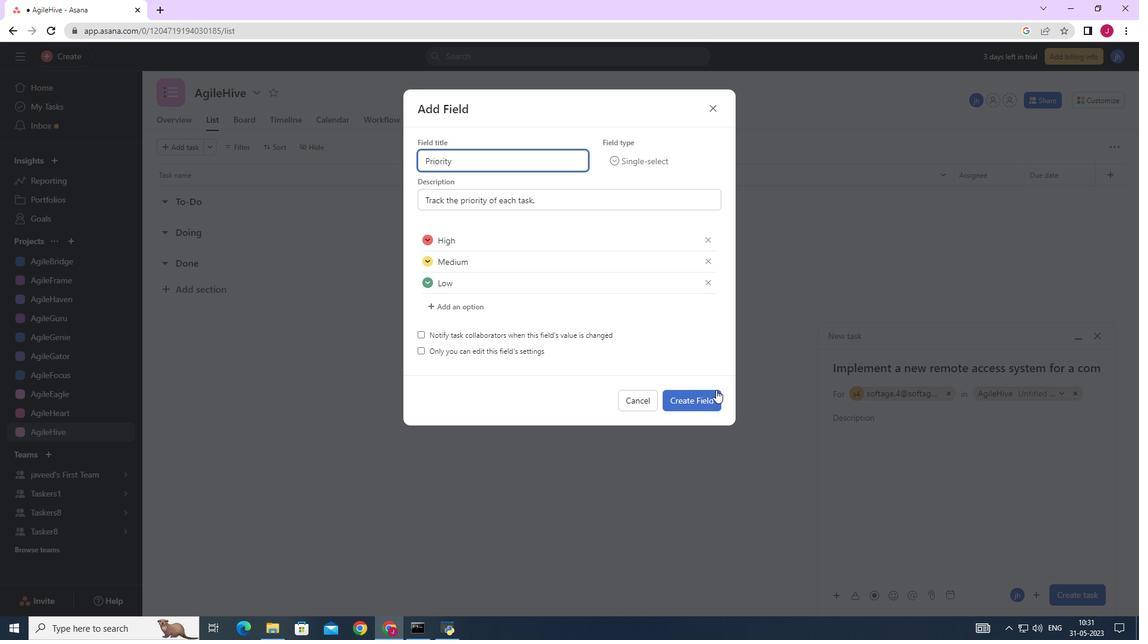 
Action: Mouse pressed left at (705, 404)
Screenshot: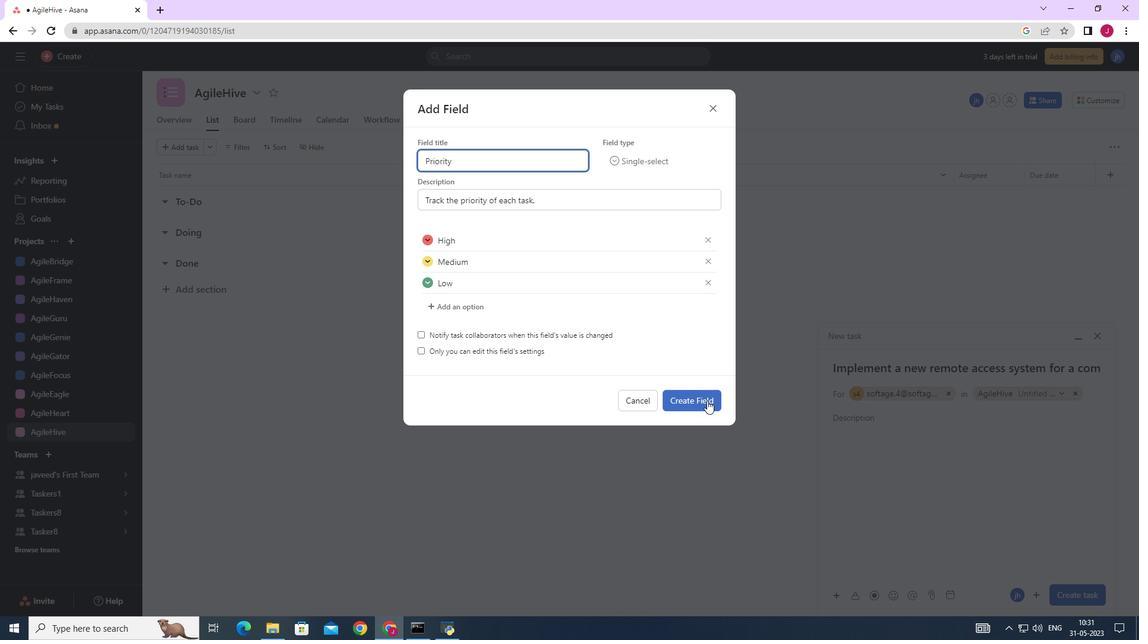 
Action: Mouse moved to (1111, 176)
Screenshot: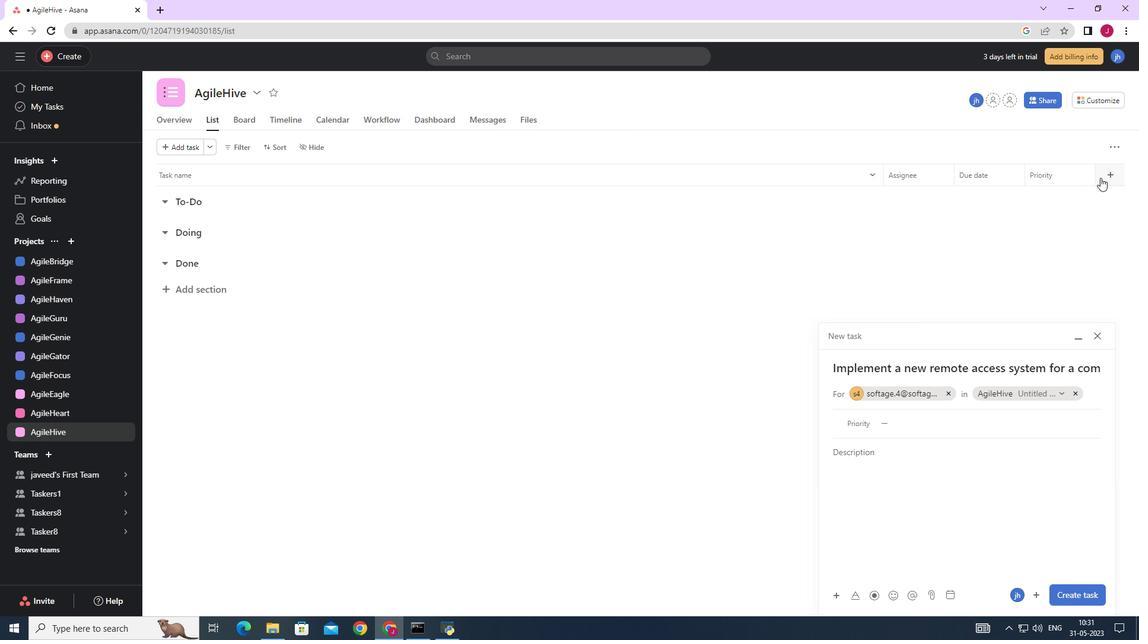 
Action: Mouse pressed left at (1111, 176)
Screenshot: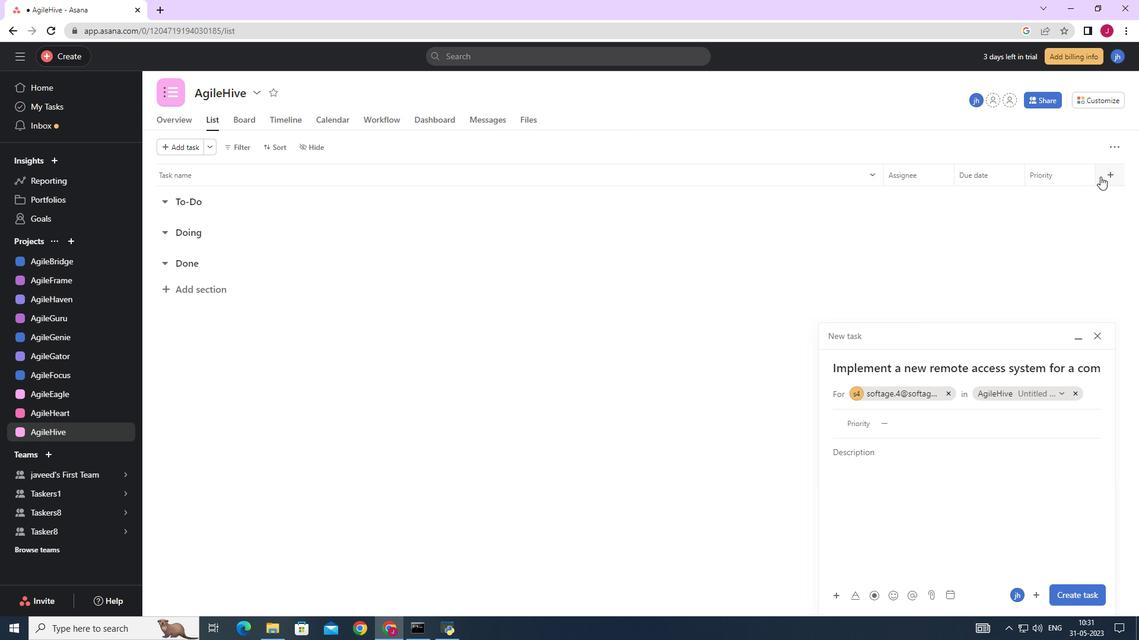 
Action: Mouse moved to (1066, 306)
Screenshot: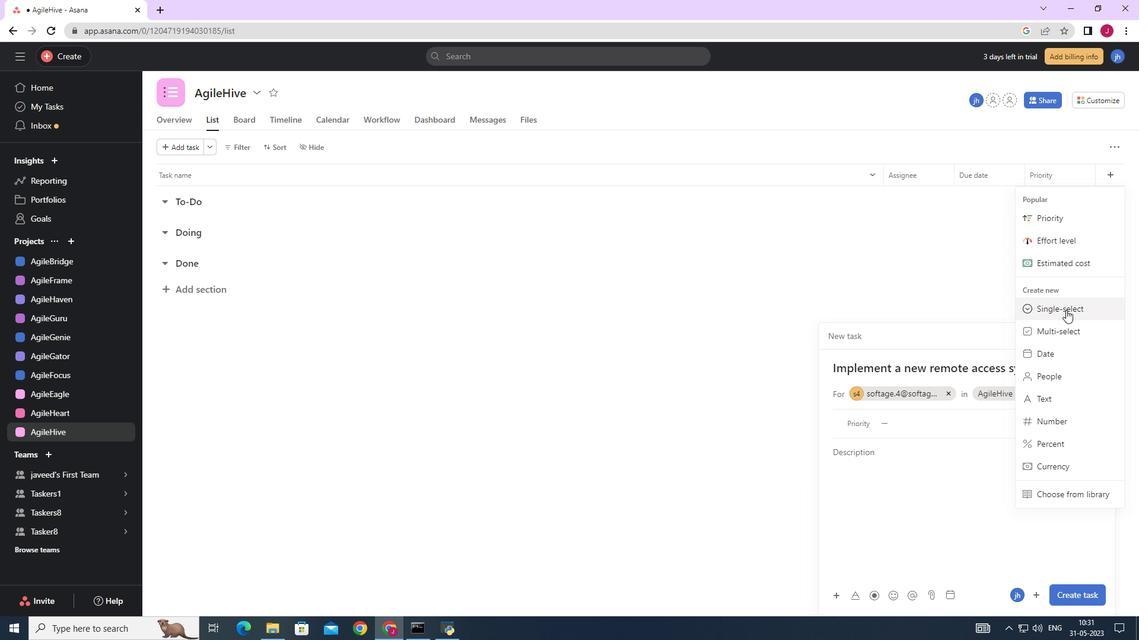 
Action: Mouse pressed left at (1066, 306)
Screenshot: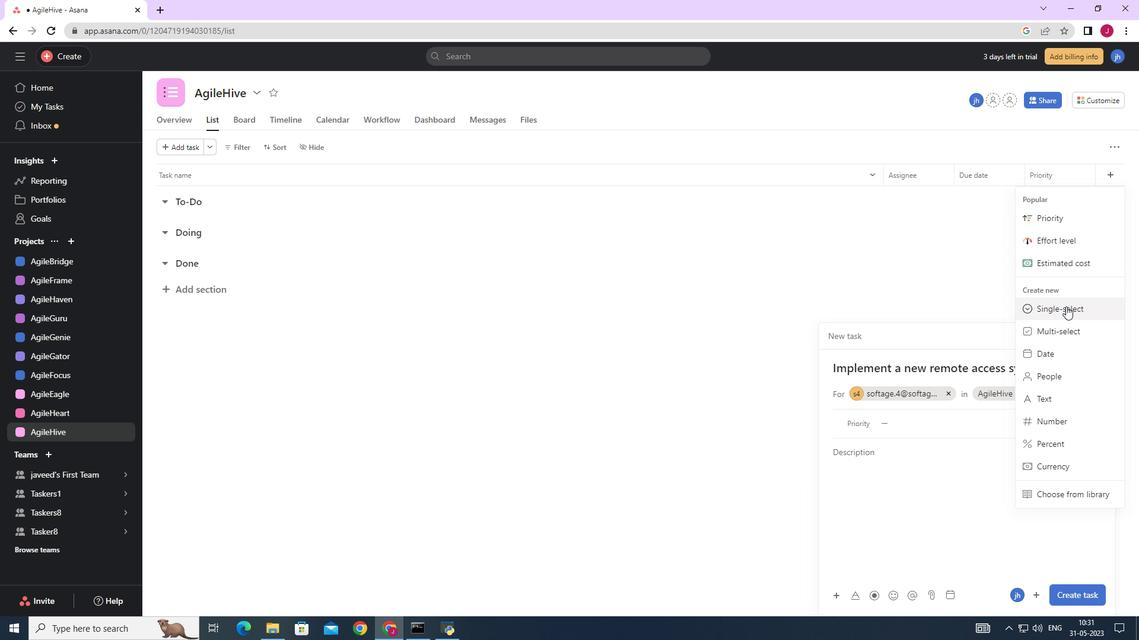 
Action: Mouse moved to (509, 186)
Screenshot: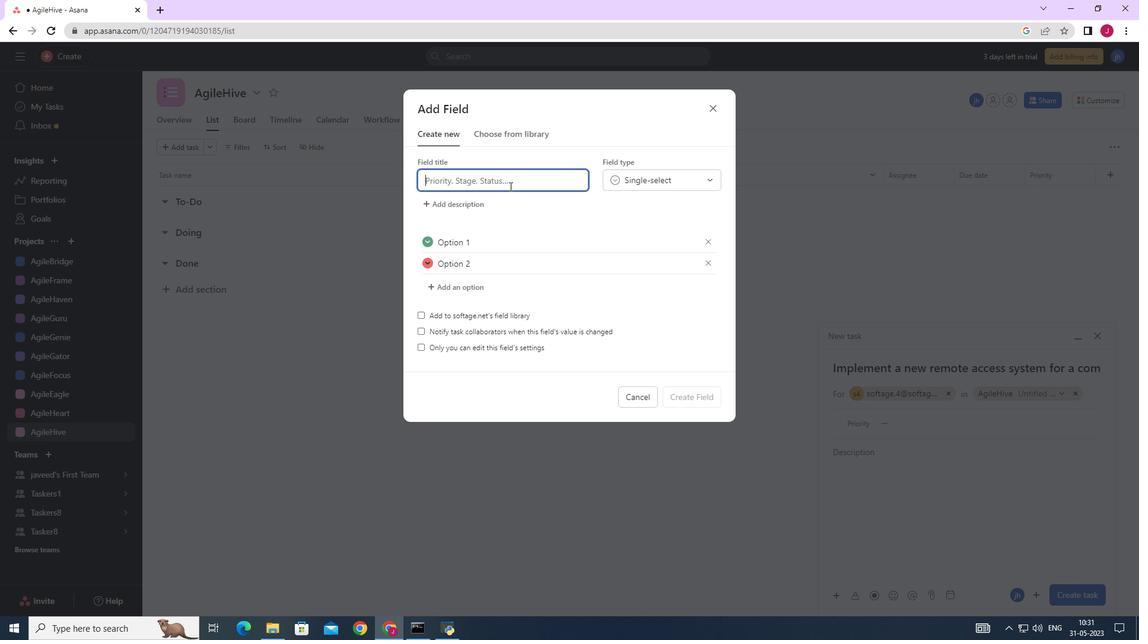 
Action: Mouse pressed left at (509, 186)
Screenshot: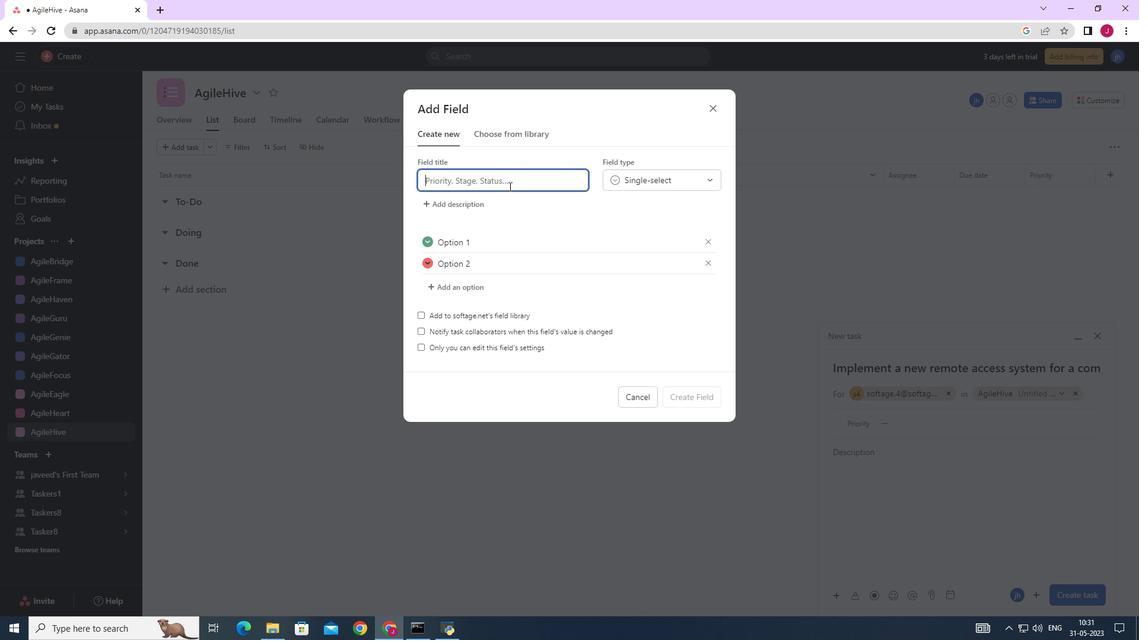 
Action: Mouse moved to (509, 185)
Screenshot: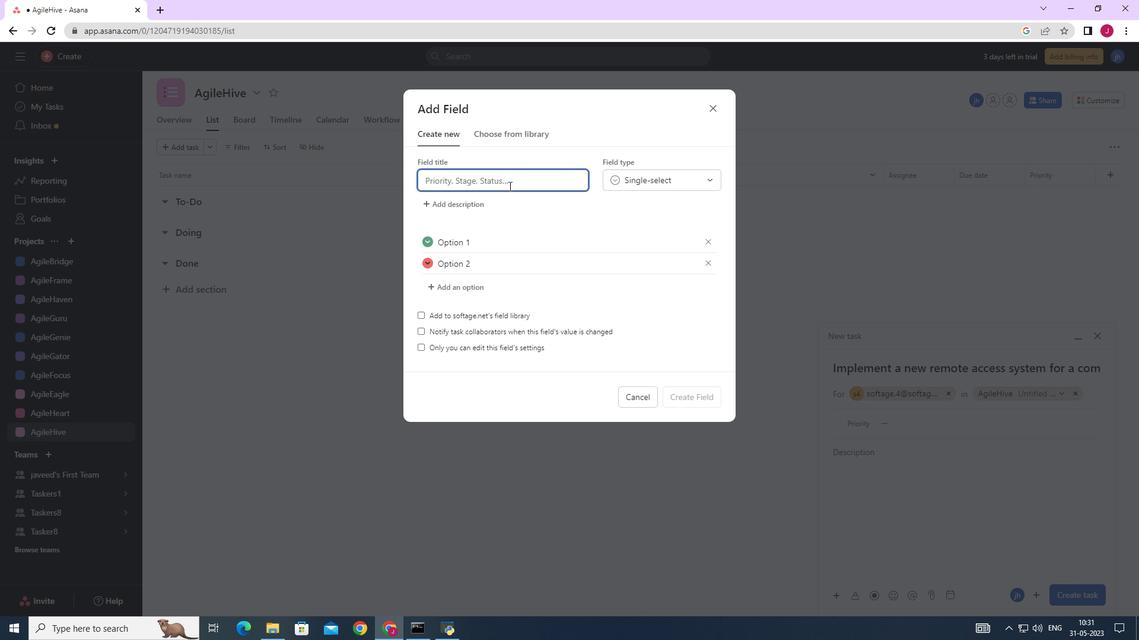 
Action: Key pressed status
Screenshot: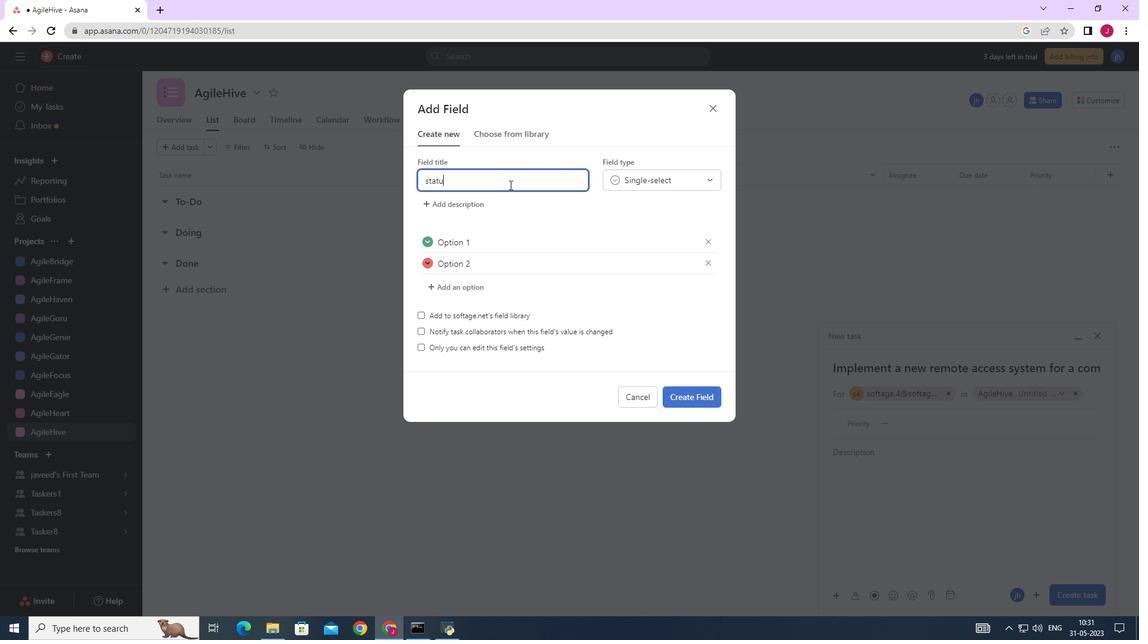 
Action: Mouse moved to (559, 250)
Screenshot: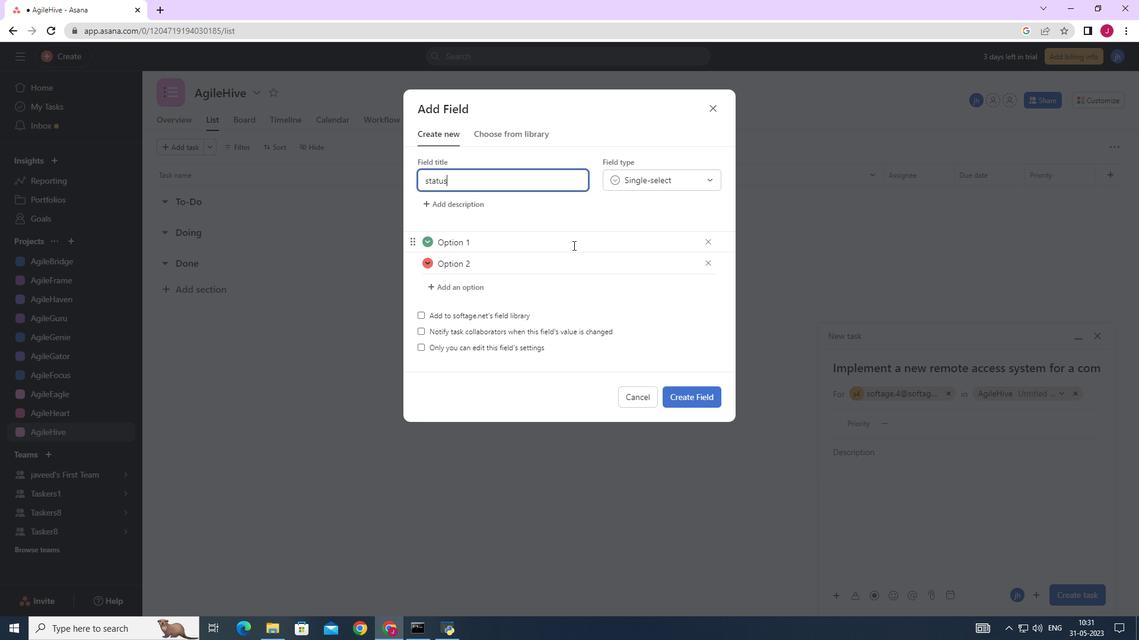 
Action: Mouse pressed left at (559, 250)
Screenshot: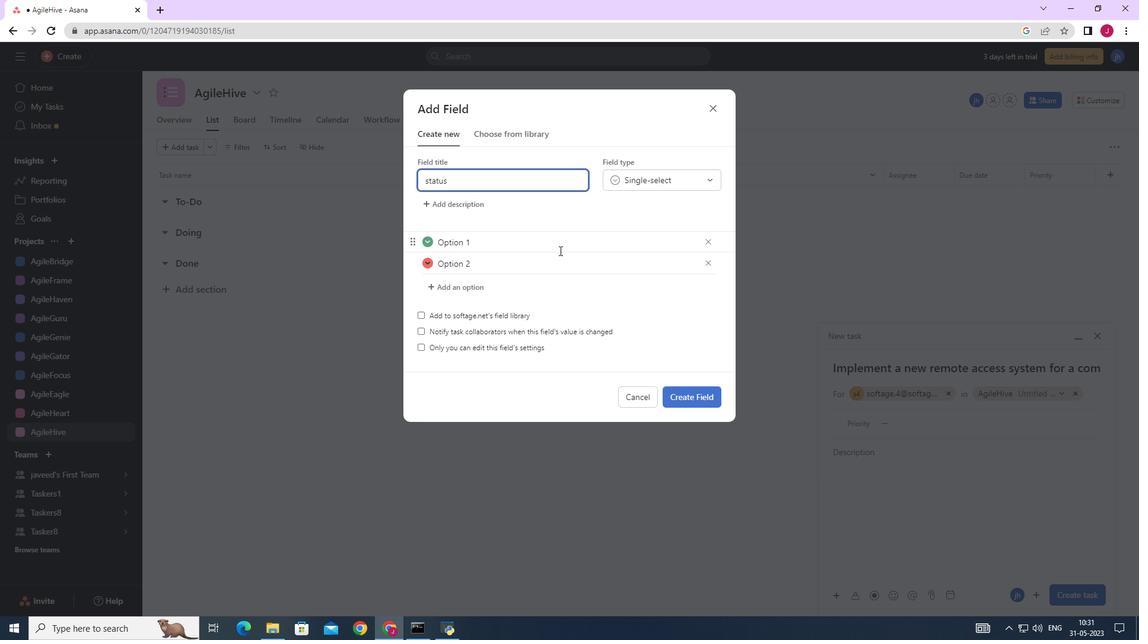 
Action: Mouse moved to (559, 250)
Screenshot: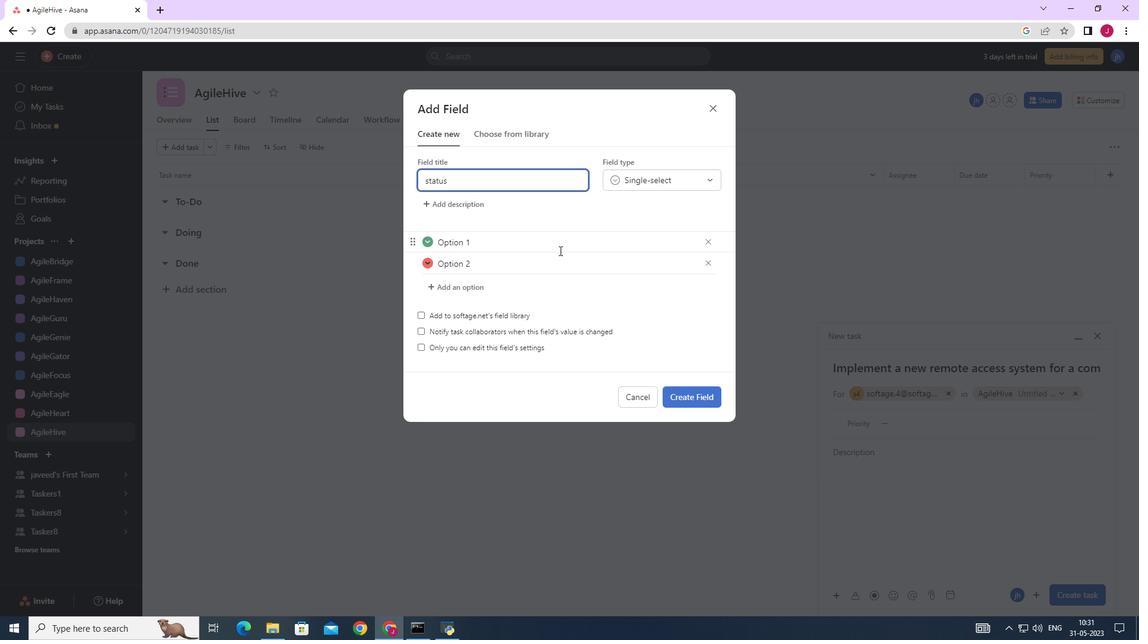 
Action: Key pressed <Key.backspace><Key.backspace><Key.backspace><Key.backspace><Key.backspace><Key.backspace><Key.backspace>n<Key.space>track
Screenshot: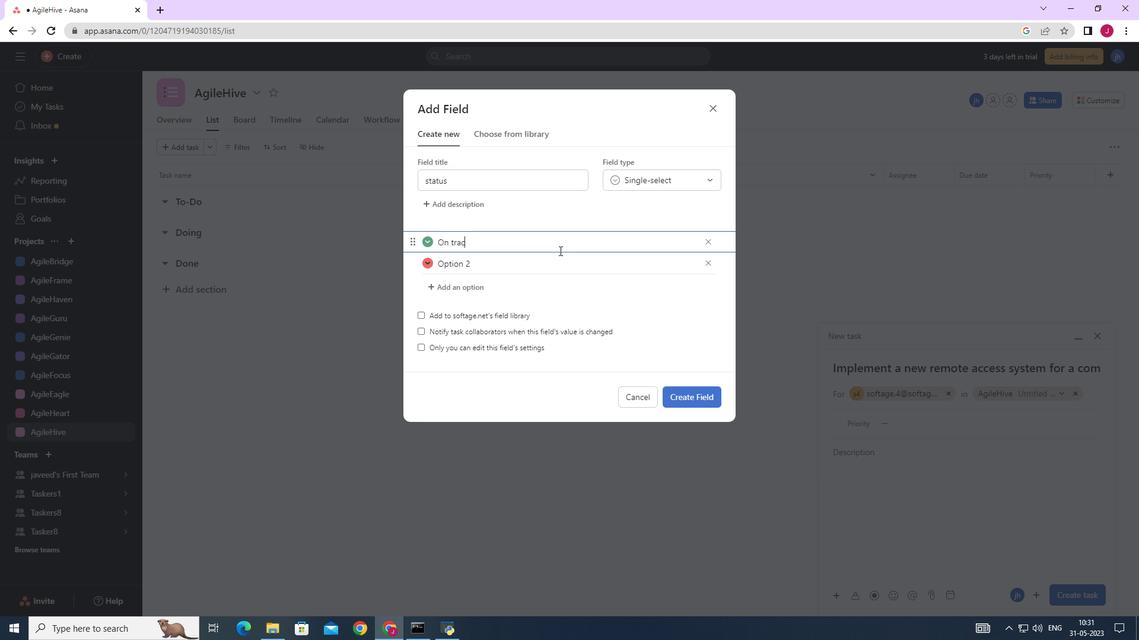 
Action: Mouse moved to (547, 269)
Screenshot: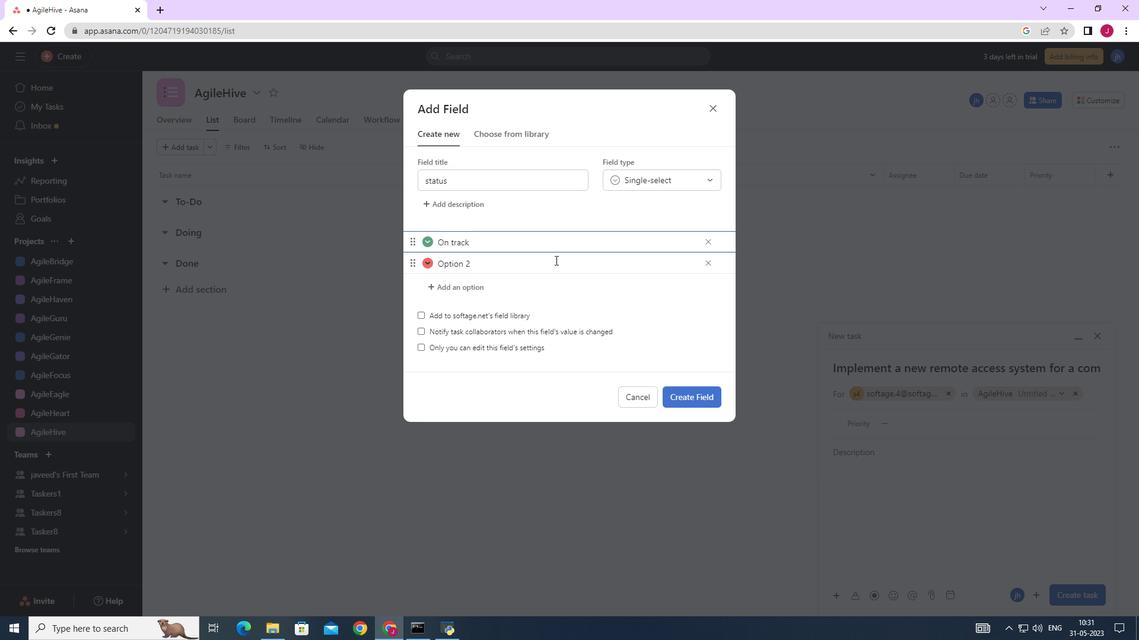 
Action: Mouse pressed left at (547, 269)
Screenshot: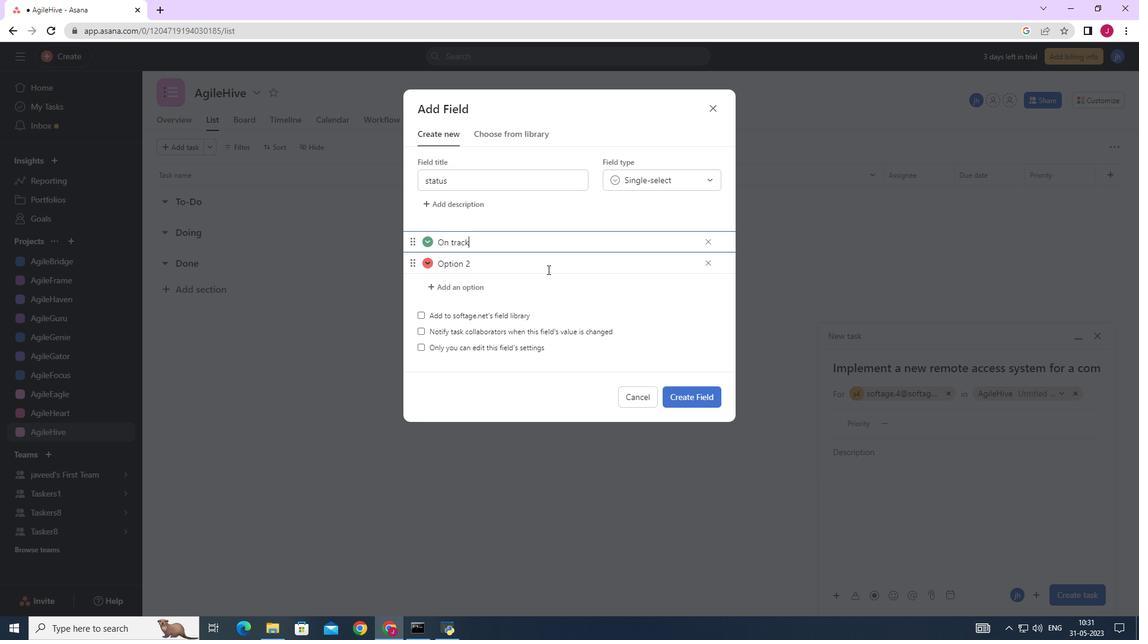 
Action: Key pressed <Key.backspace><Key.backspace><Key.backspace><Key.backspace><Key.backspace><Key.backspace><Key.backspace>ff<Key.space>track
Screenshot: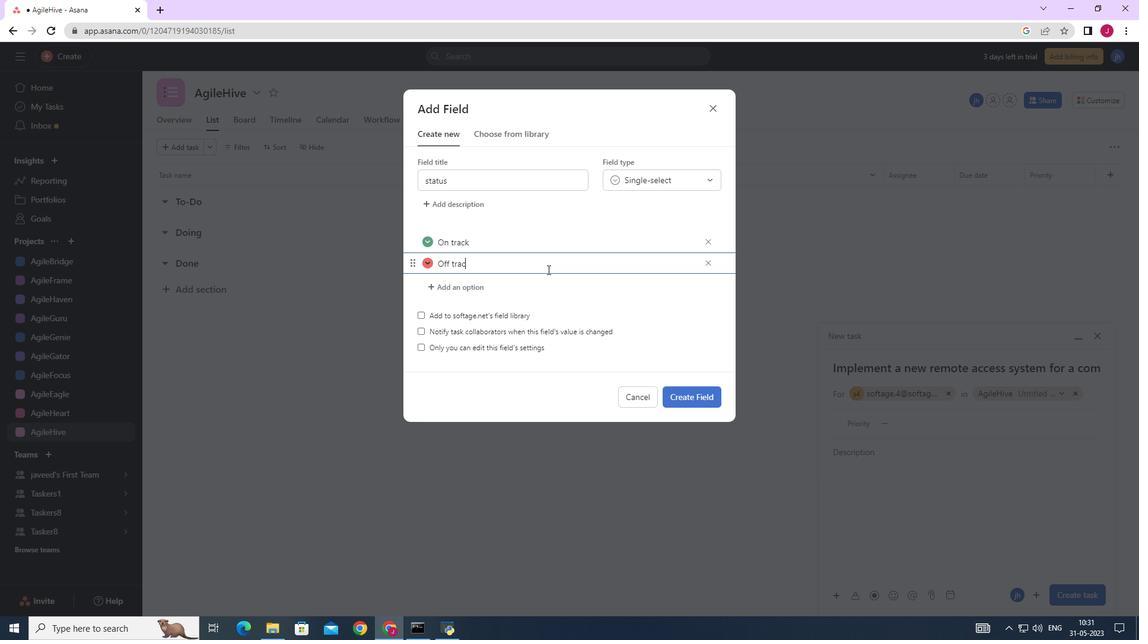 
Action: Mouse moved to (475, 290)
Screenshot: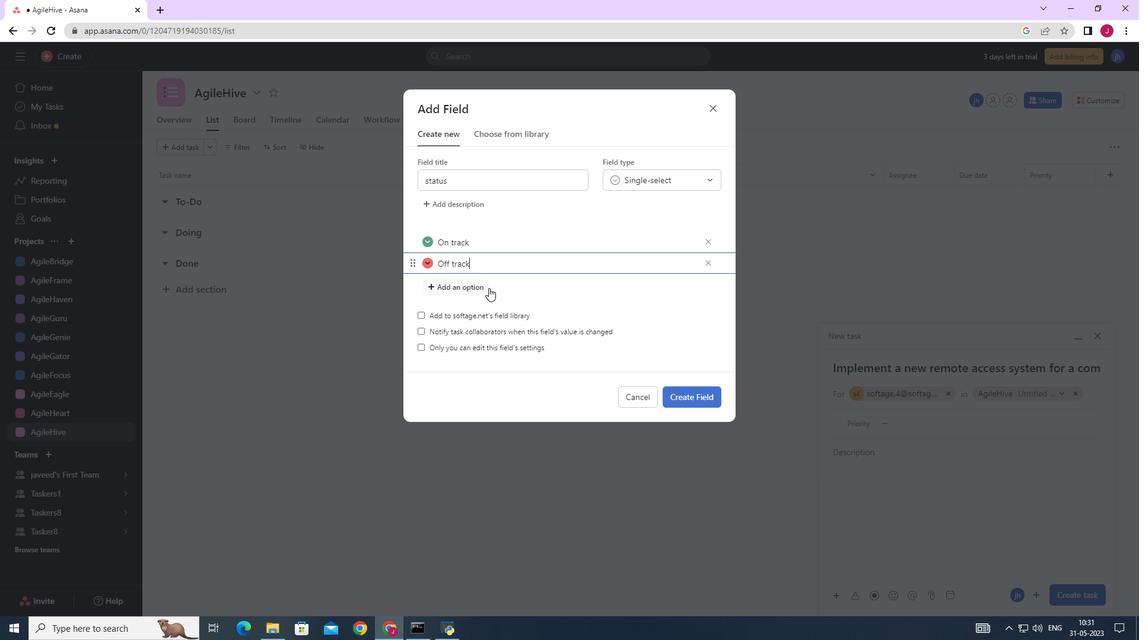 
Action: Mouse pressed left at (475, 290)
Screenshot: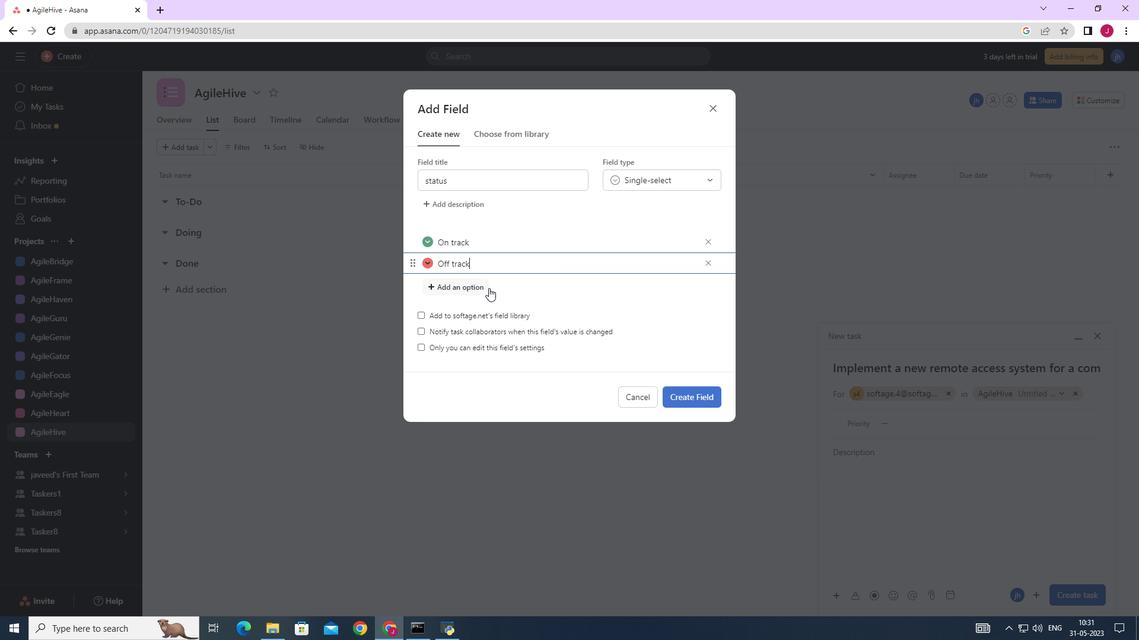 
Action: Key pressed <Key.caps_lock>A<Key.caps_lock>t<Key.space>risk
Screenshot: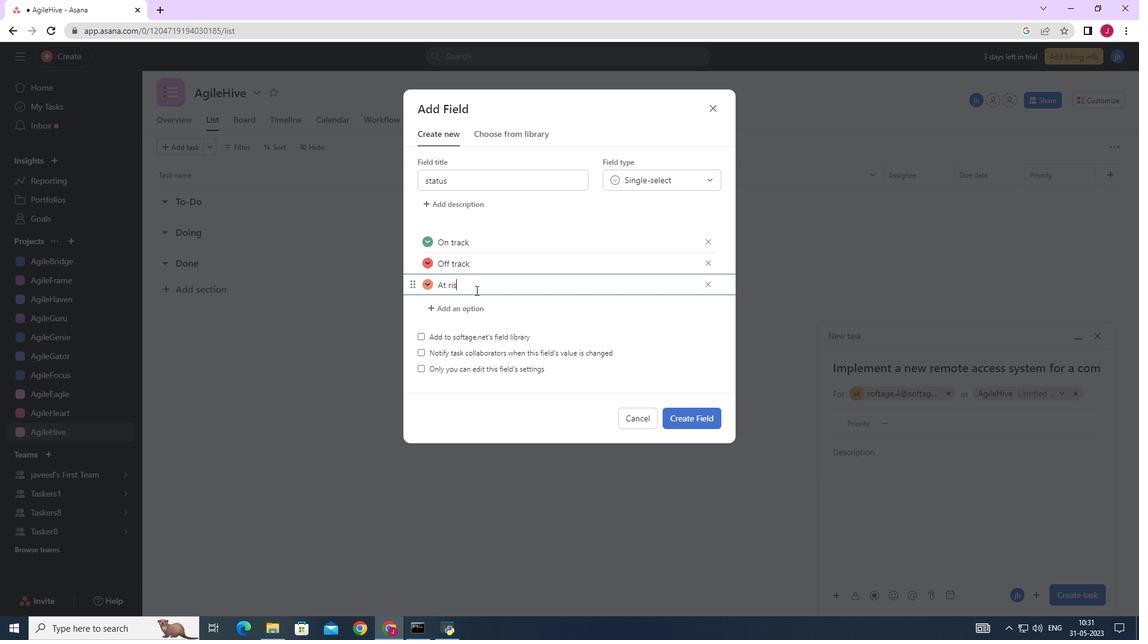 
Action: Mouse moved to (480, 303)
Screenshot: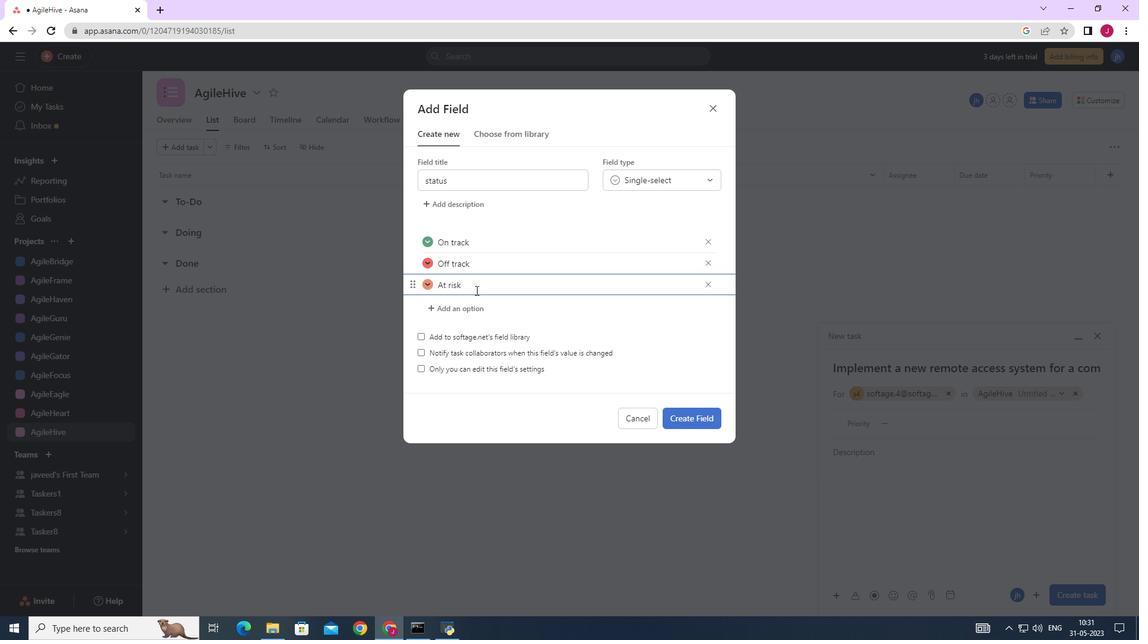 
Action: Mouse pressed left at (480, 303)
Screenshot: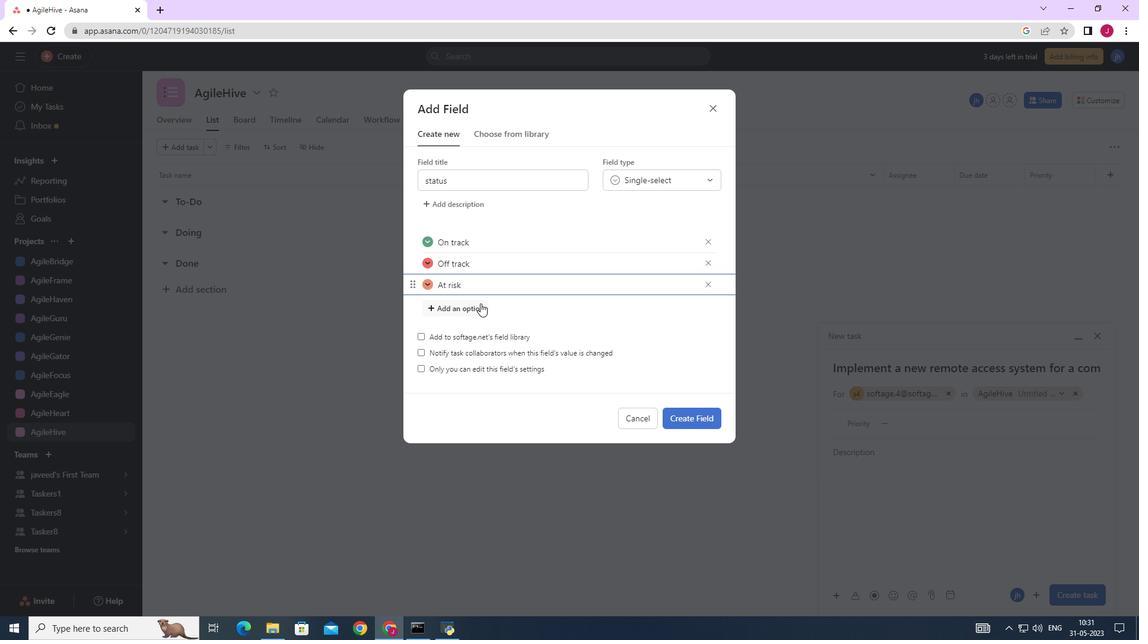 
Action: Key pressed <Key.caps_lock>C<Key.caps_lock>omplete
Screenshot: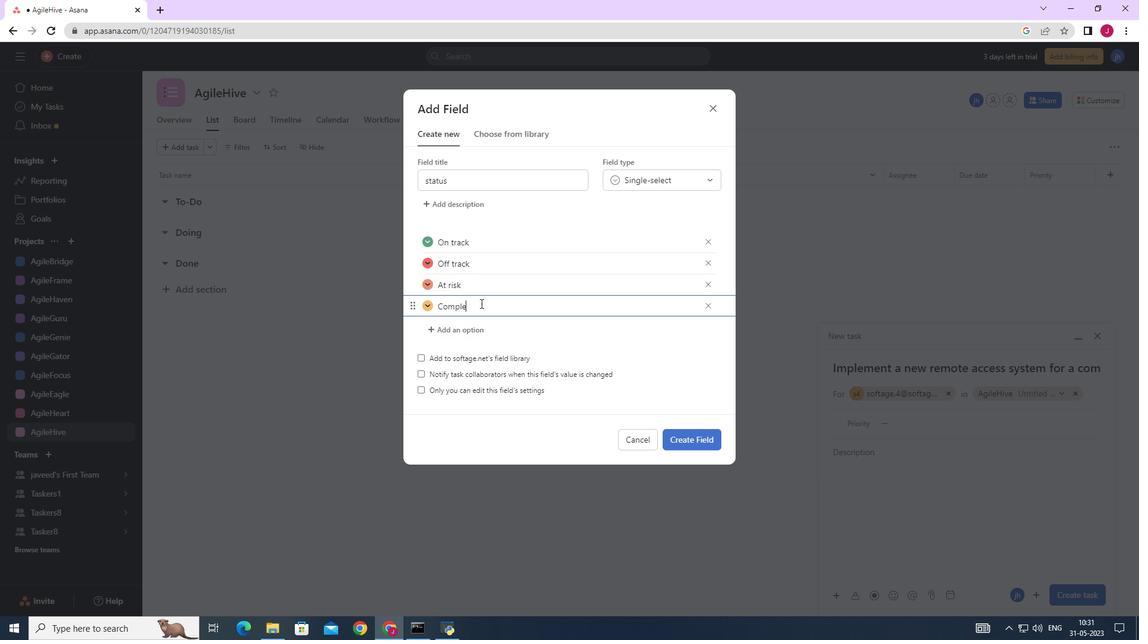 
Action: Mouse moved to (705, 440)
Screenshot: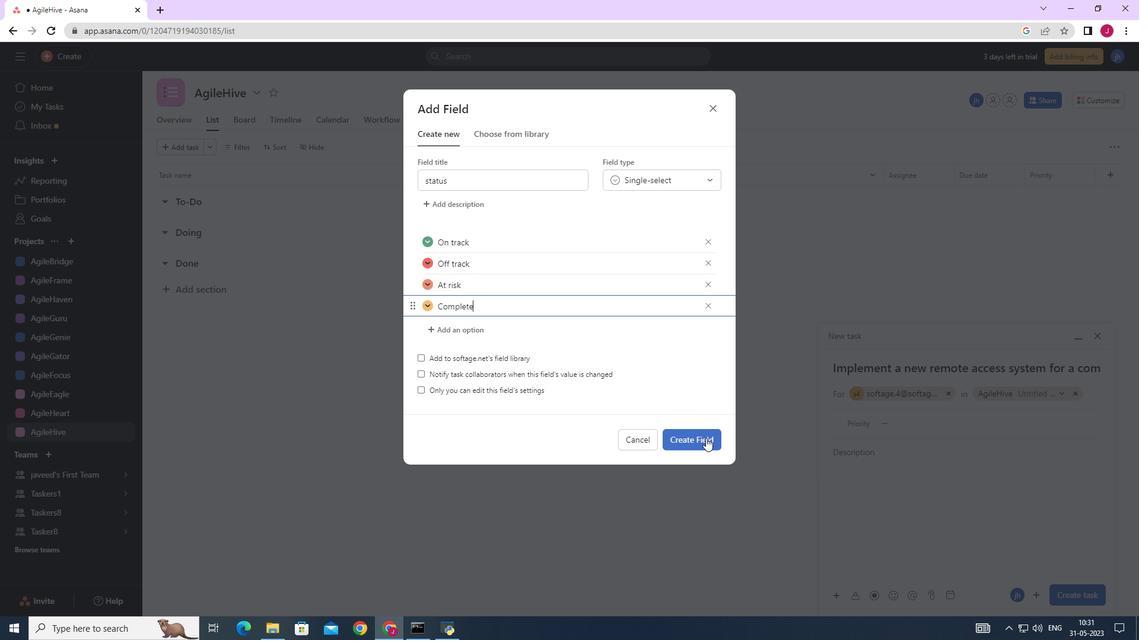 
Action: Mouse pressed left at (705, 440)
Screenshot: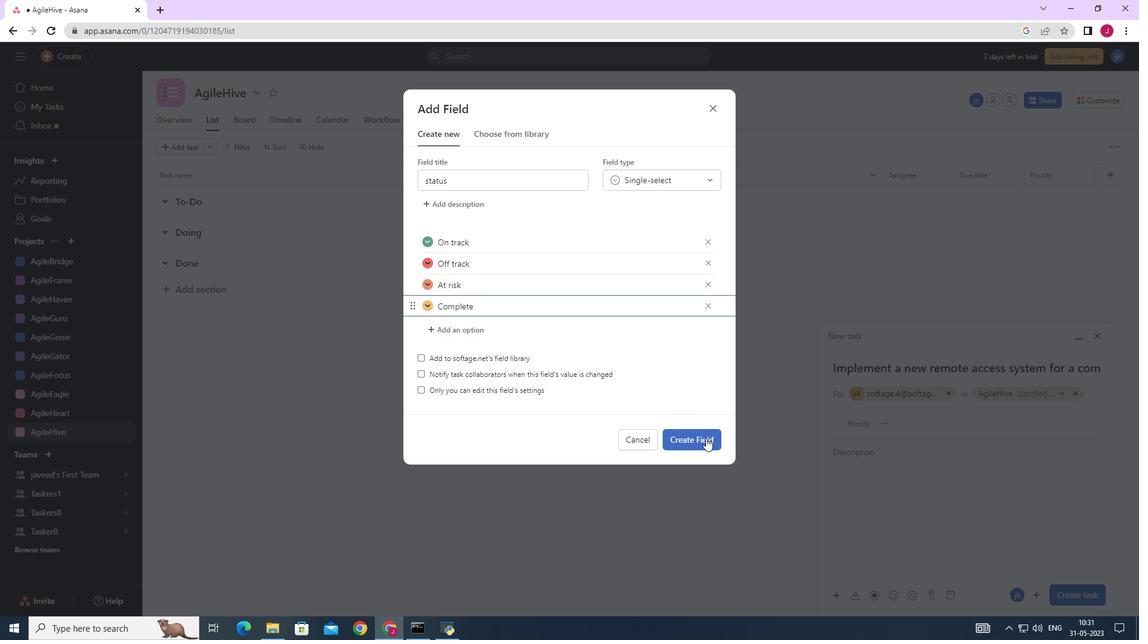 
Action: Mouse moved to (1082, 595)
Screenshot: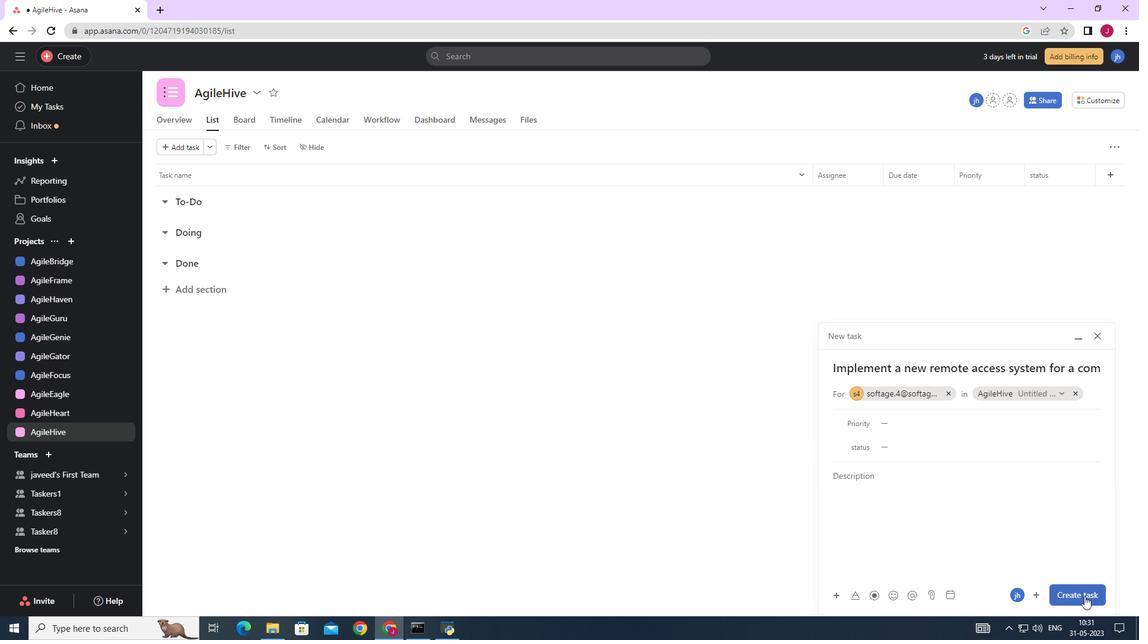 
Action: Mouse pressed left at (1082, 595)
Screenshot: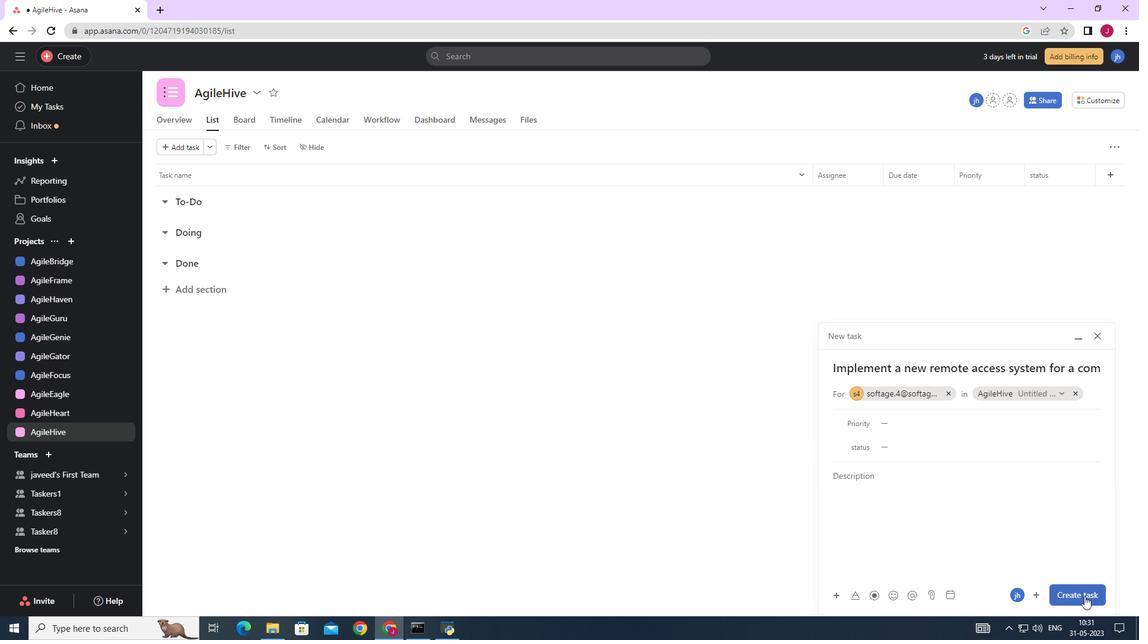 
Action: Mouse moved to (965, 201)
Screenshot: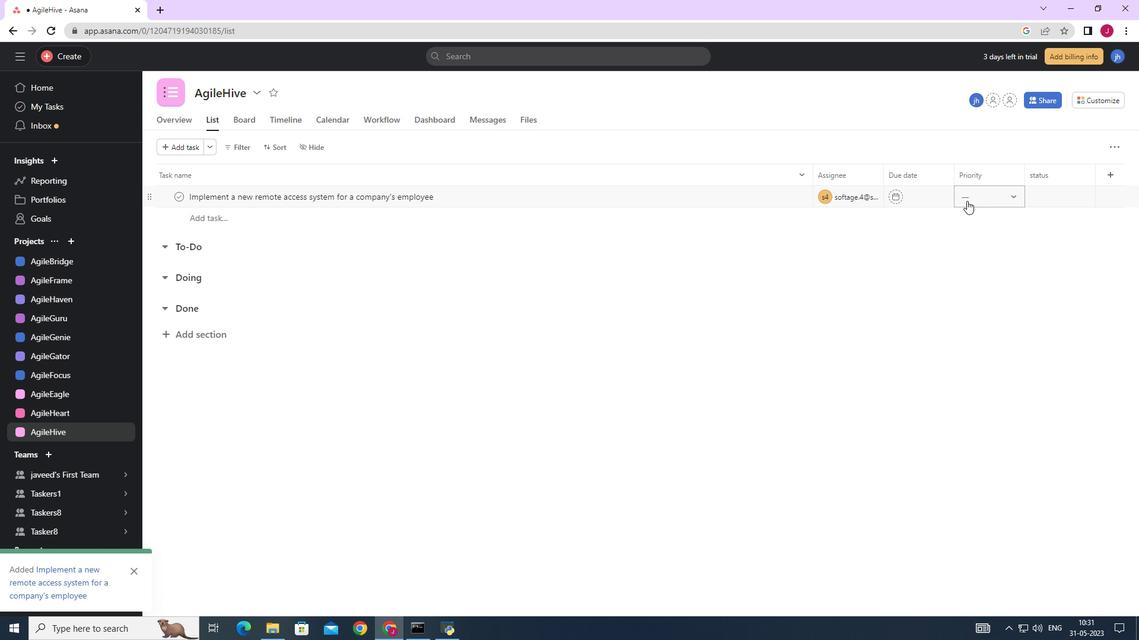 
Action: Mouse pressed left at (965, 201)
Screenshot: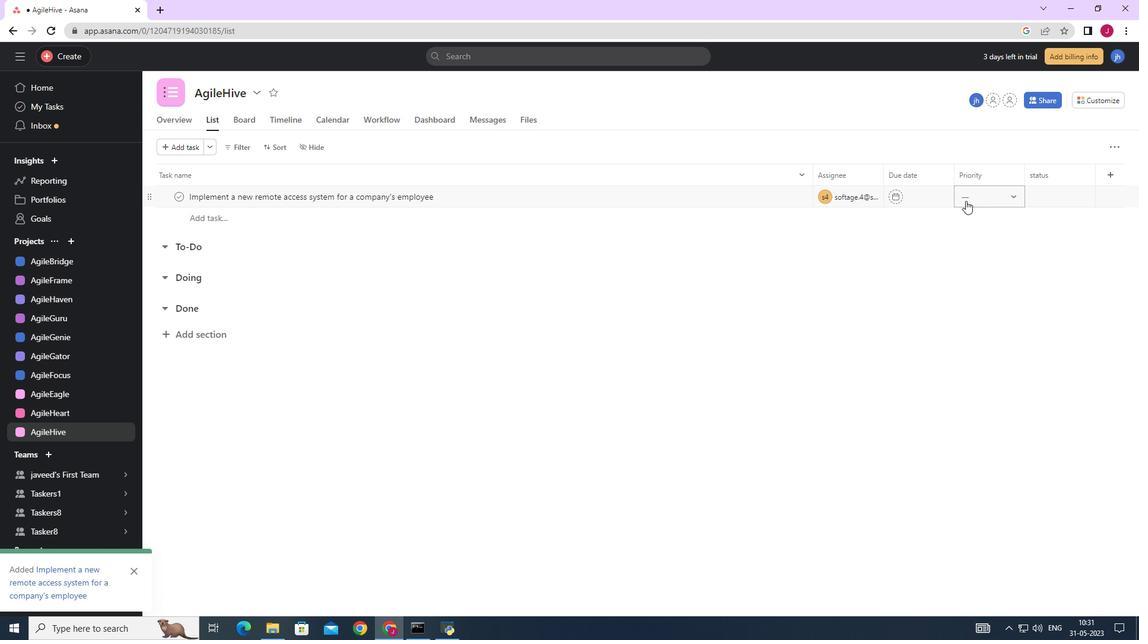 
Action: Mouse moved to (992, 278)
Screenshot: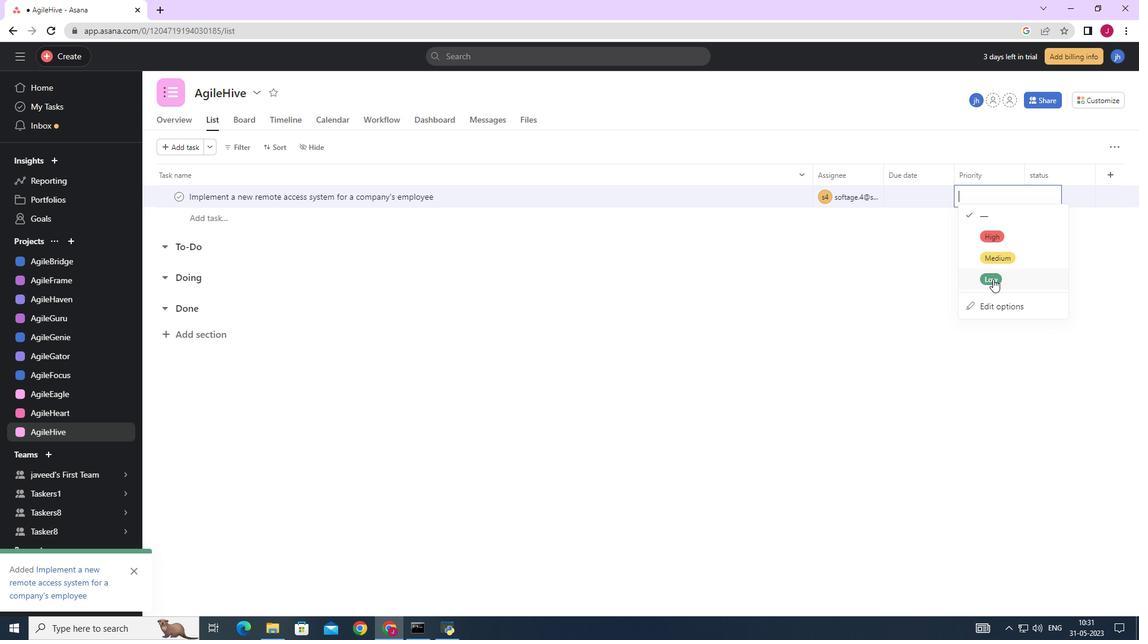 
Action: Mouse pressed left at (992, 278)
Screenshot: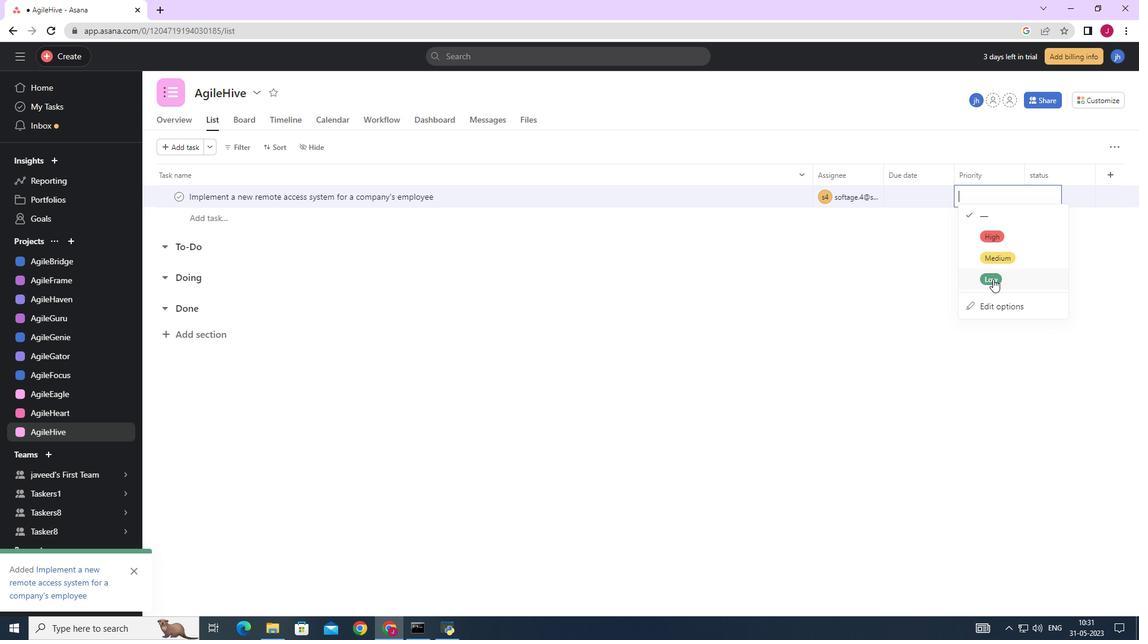 
Action: Mouse moved to (1054, 190)
Screenshot: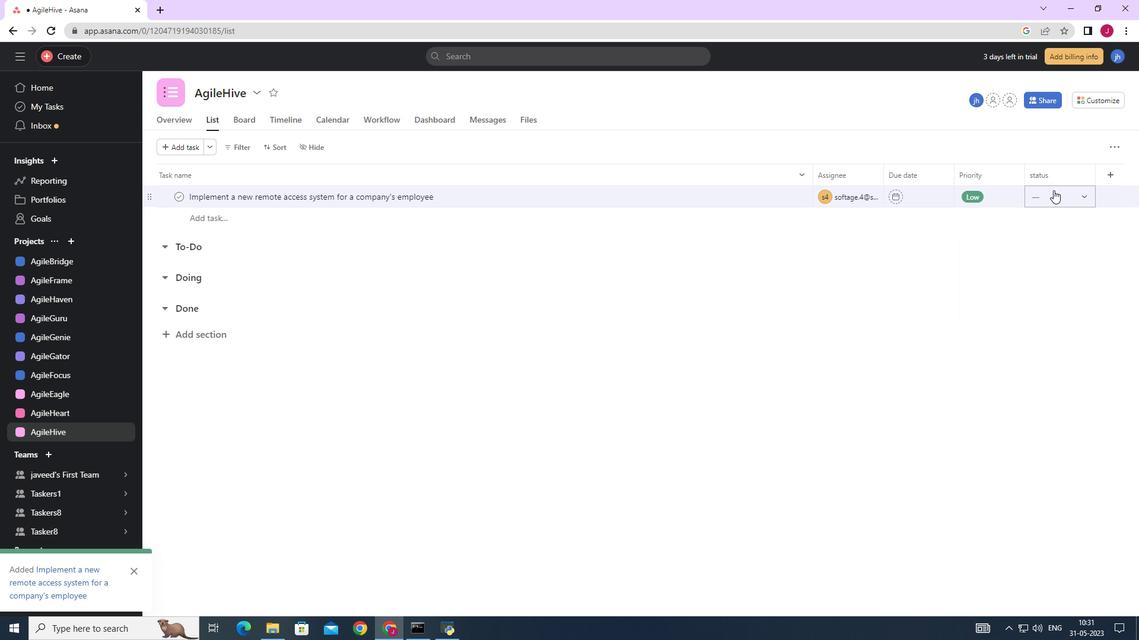 
Action: Mouse pressed left at (1054, 190)
Screenshot: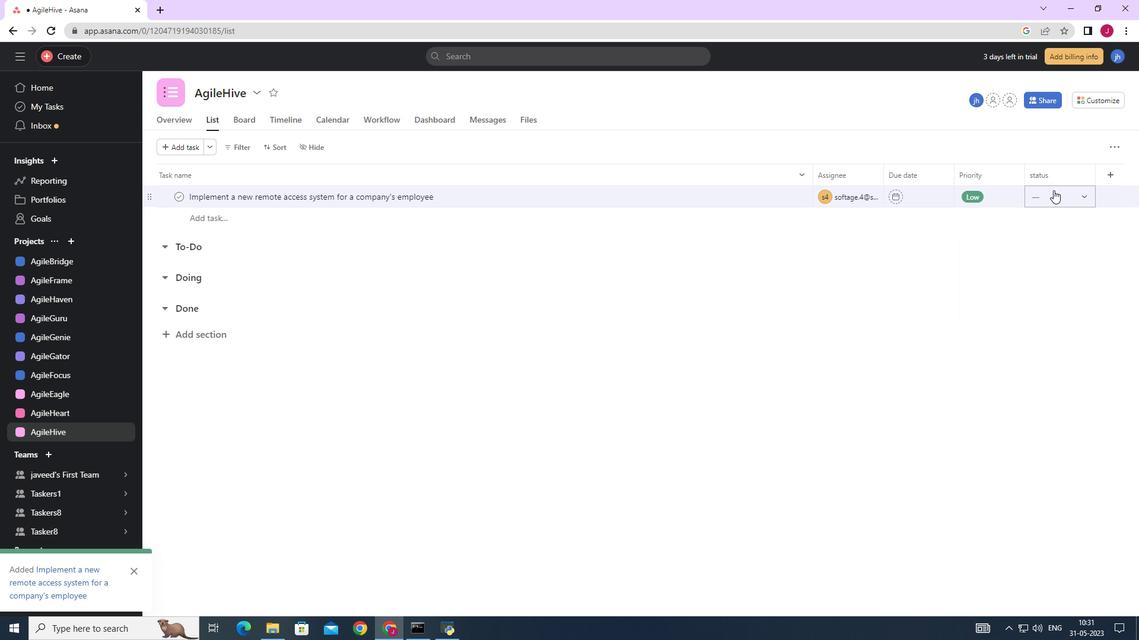 
Action: Mouse moved to (1067, 233)
Screenshot: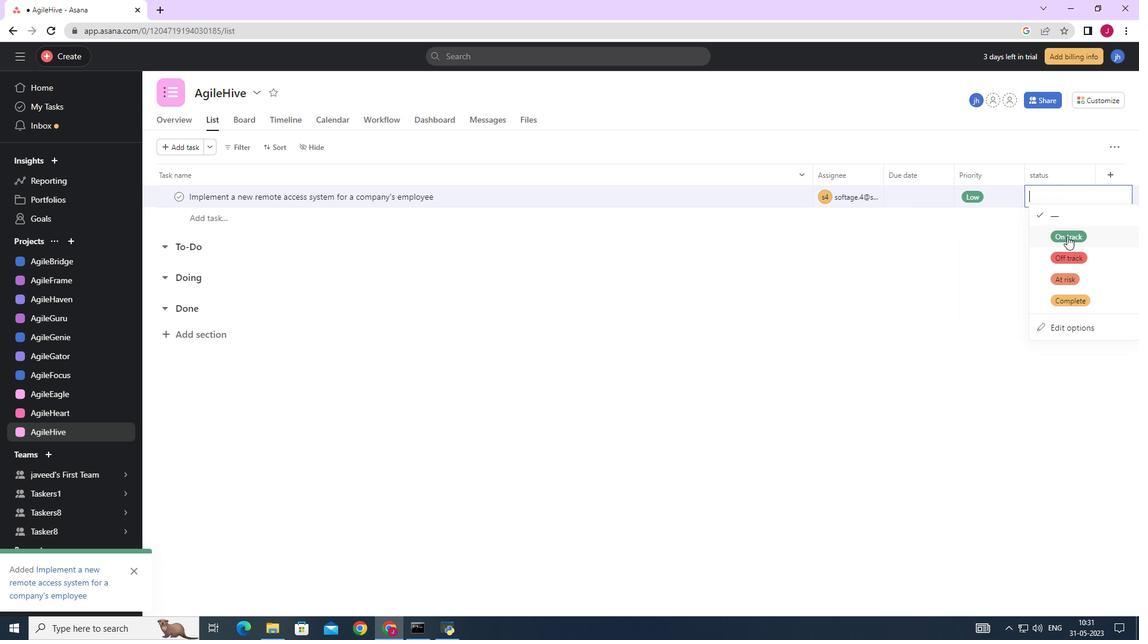 
Action: Mouse pressed left at (1067, 233)
Screenshot: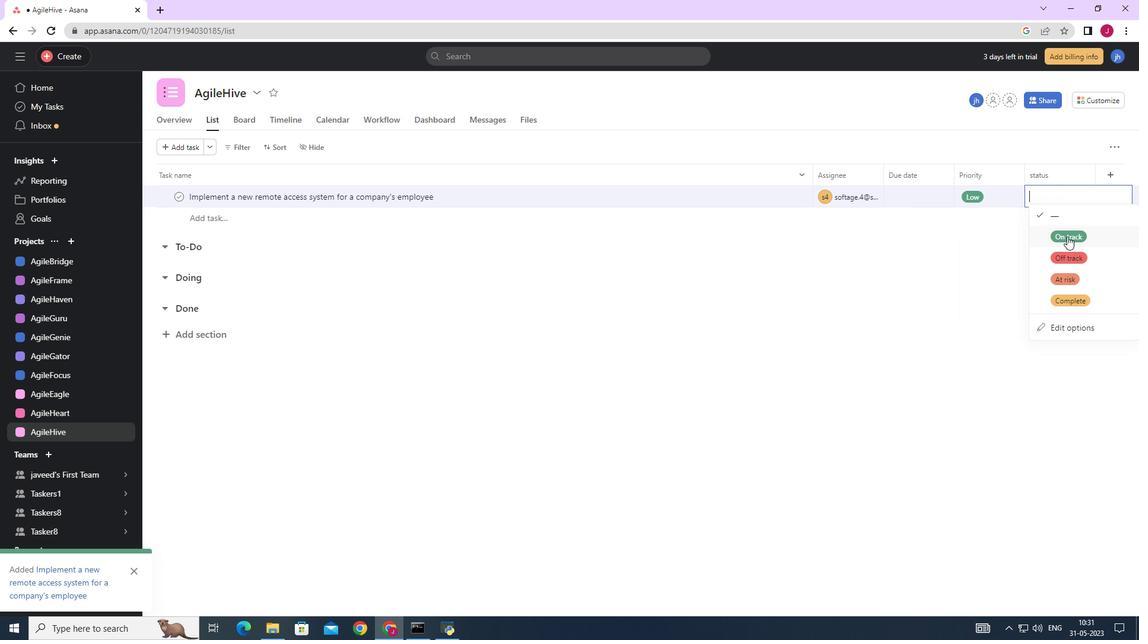 
Action: Mouse moved to (846, 341)
Screenshot: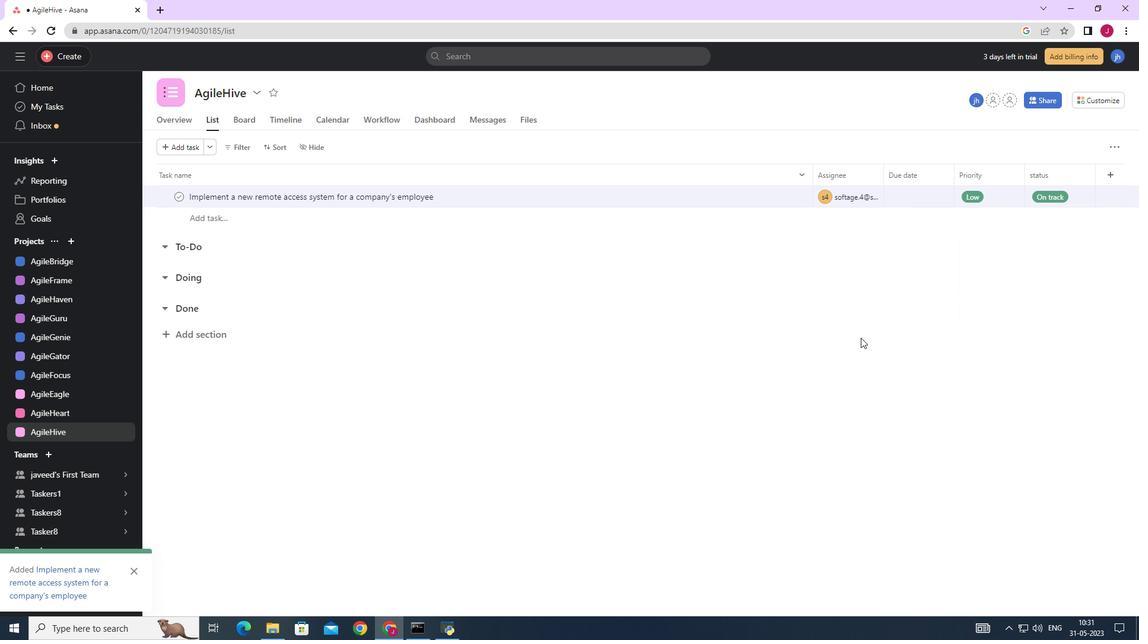
